 Task: Add an event with the title Annual Strategic Planning and Goal Setting, date '2023/10/18', time 7:00 AM to 9:00 AMand add a description: The employee will be informed about the available resources and support systems, such as training programs, mentorship opportunities, or coaching sessions. The supervisor will offer guidance and assistance in accessing these resources to facilitate the employee's improvement., put the event into Green category . Add location for the event as: Havana, Cuba, logged in from the account softage.4@softage.netand send the event invitation to softage.3@softage.net and softage.5@softage.net. Set a reminder for the event 12 hour before
Action: Mouse moved to (116, 85)
Screenshot: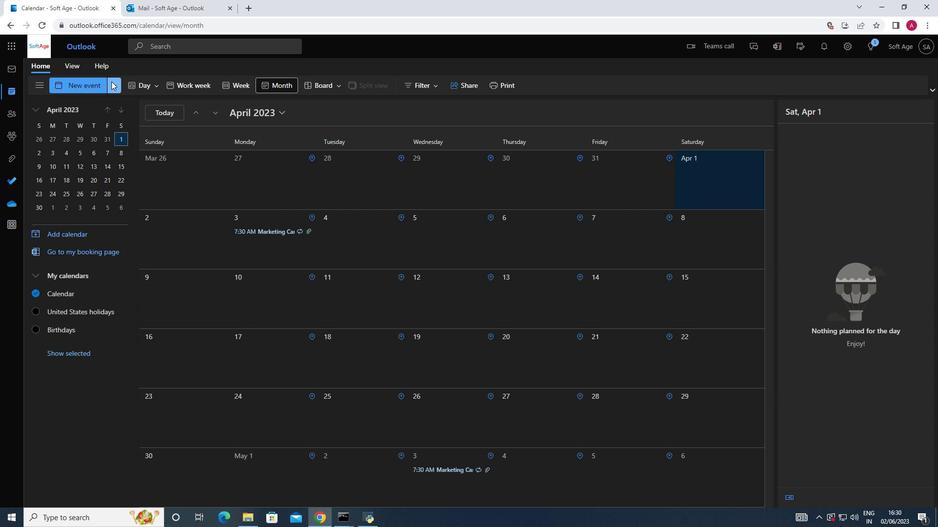 
Action: Mouse pressed left at (116, 85)
Screenshot: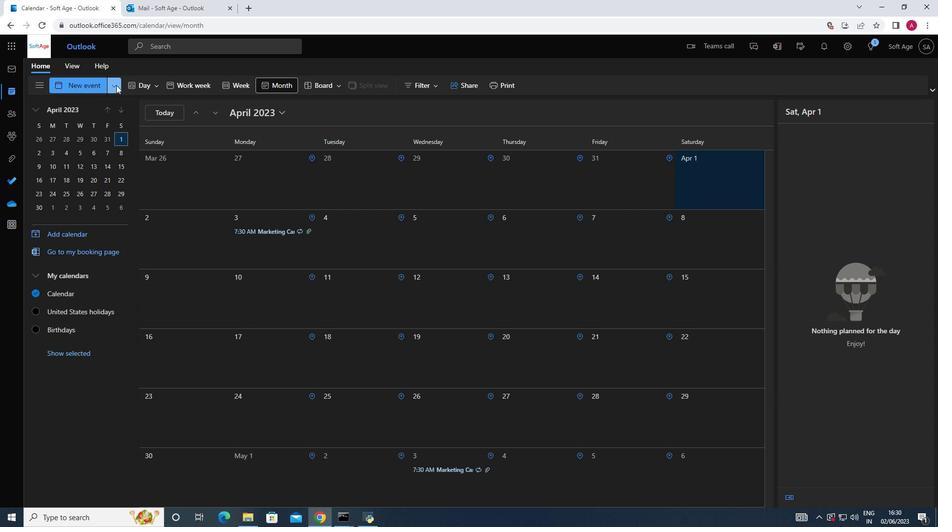 
Action: Mouse moved to (98, 123)
Screenshot: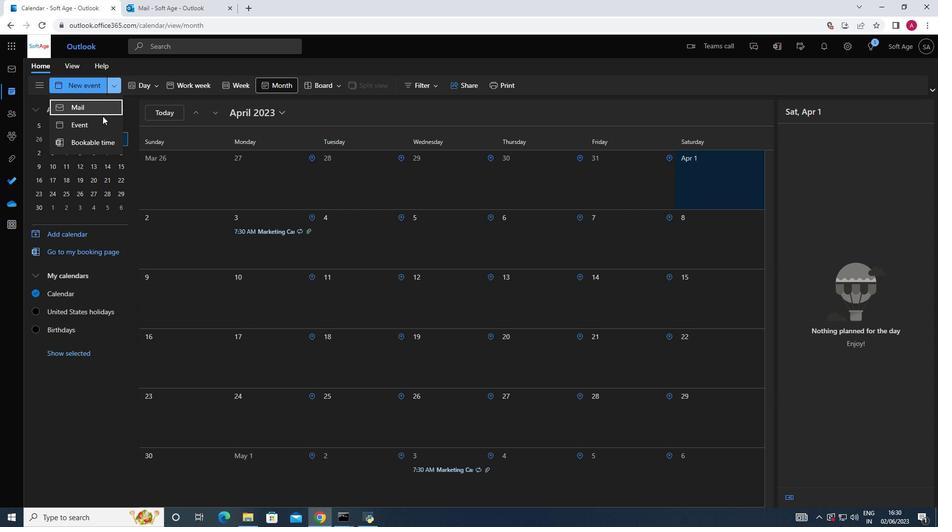 
Action: Mouse pressed left at (98, 123)
Screenshot: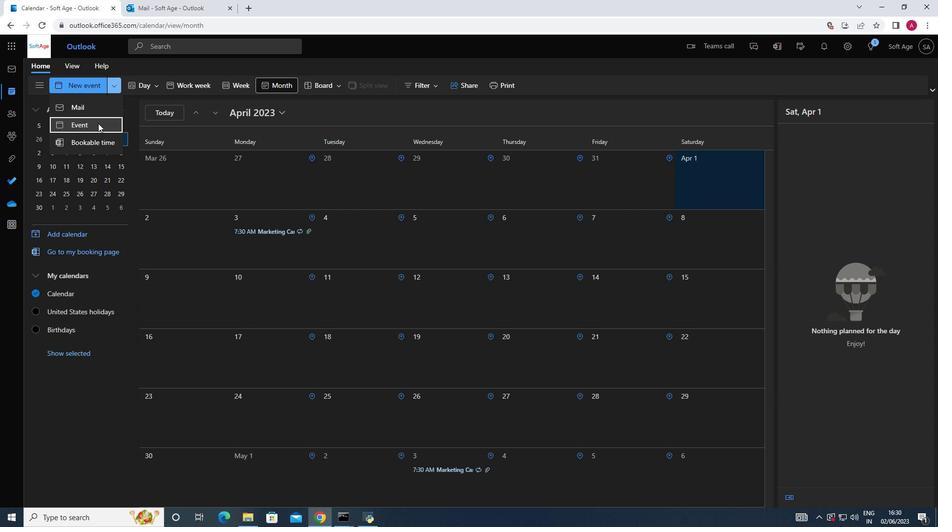
Action: Mouse moved to (250, 144)
Screenshot: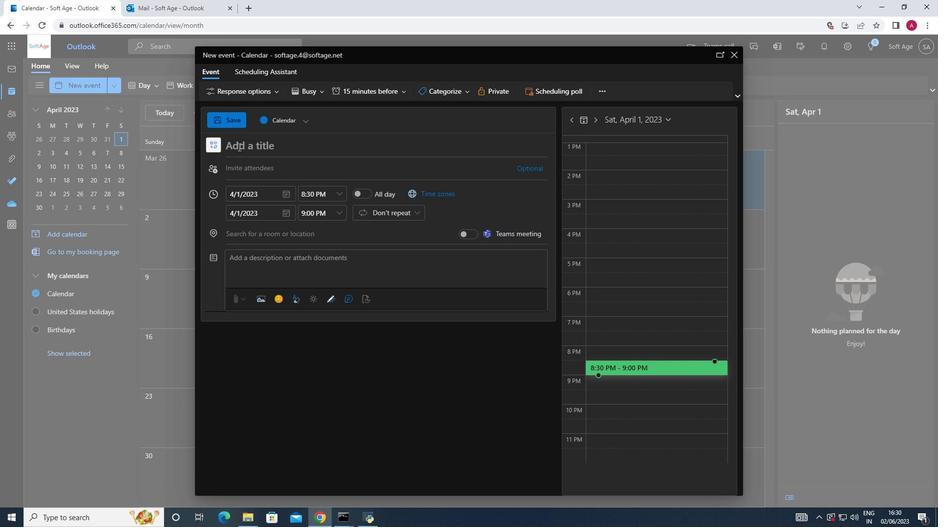 
Action: Mouse pressed left at (250, 144)
Screenshot: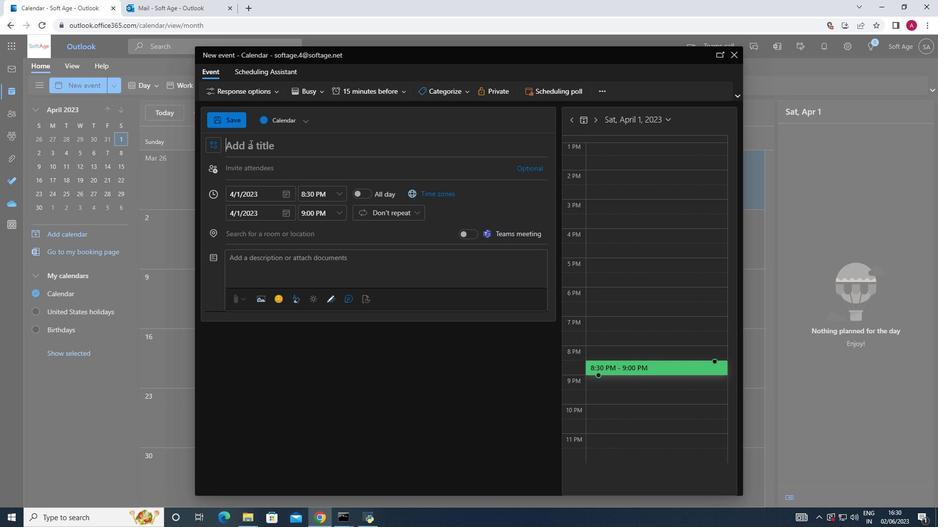 
Action: Mouse moved to (249, 143)
Screenshot: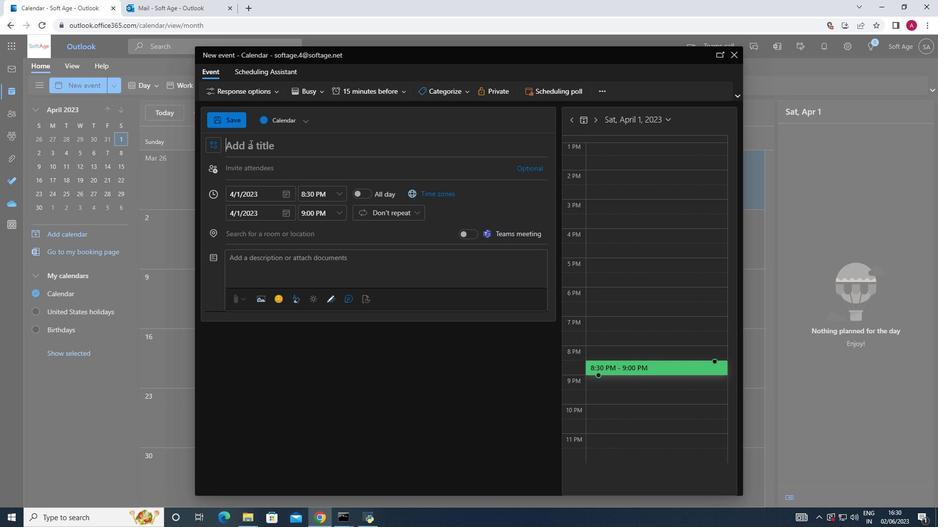 
Action: Key pressed <Key.shift>Annual<Key.space><Key.shift>Strategic<Key.space><Key.shift_r>Planning<Key.space>and<Key.space><Key.shift>Goal<Key.space><Key.shift>Setting
Screenshot: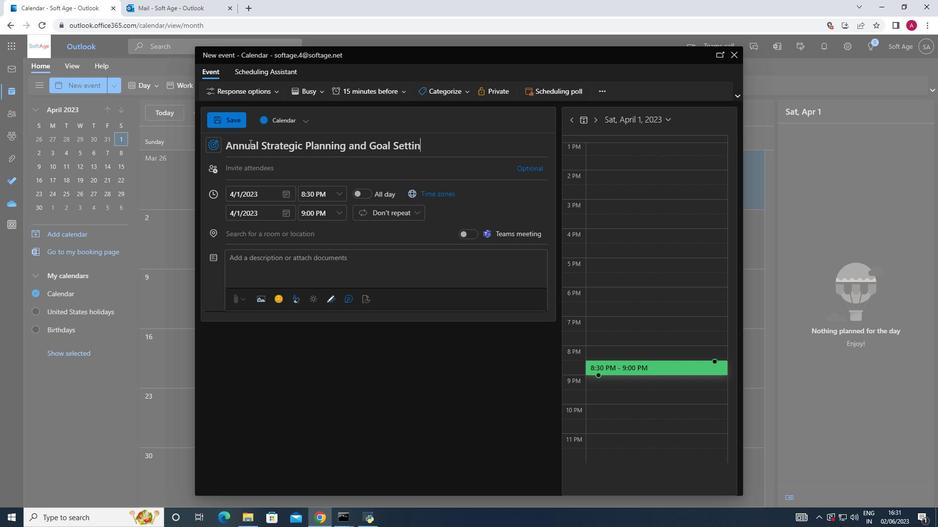 
Action: Mouse moved to (283, 193)
Screenshot: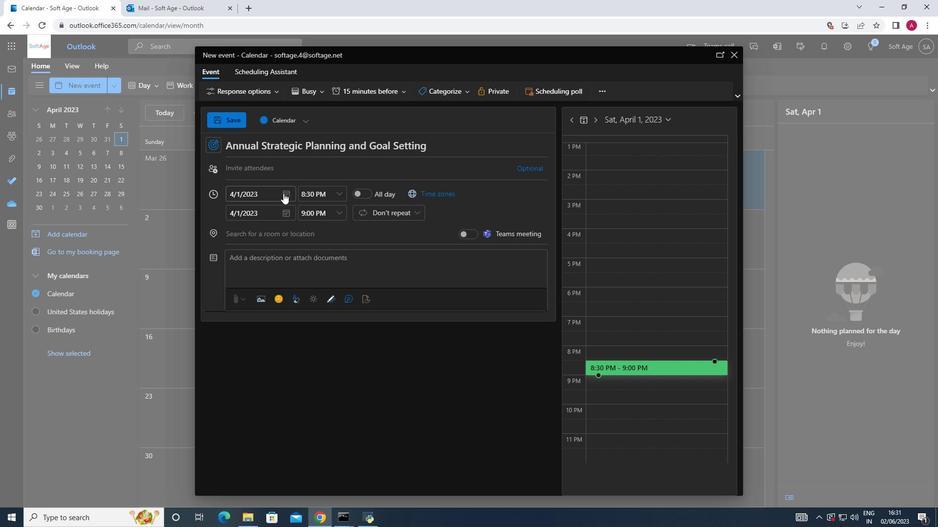 
Action: Mouse pressed left at (283, 193)
Screenshot: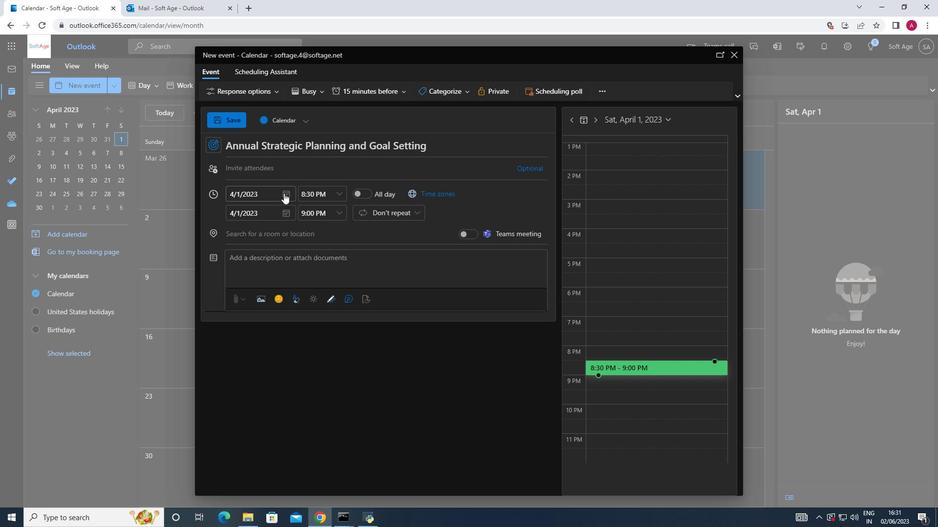 
Action: Mouse moved to (318, 218)
Screenshot: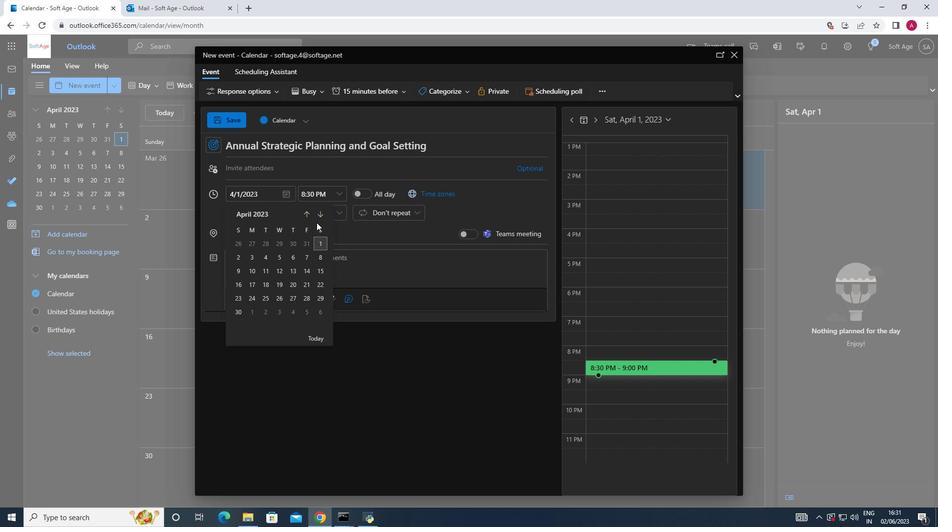 
Action: Mouse pressed left at (318, 218)
Screenshot: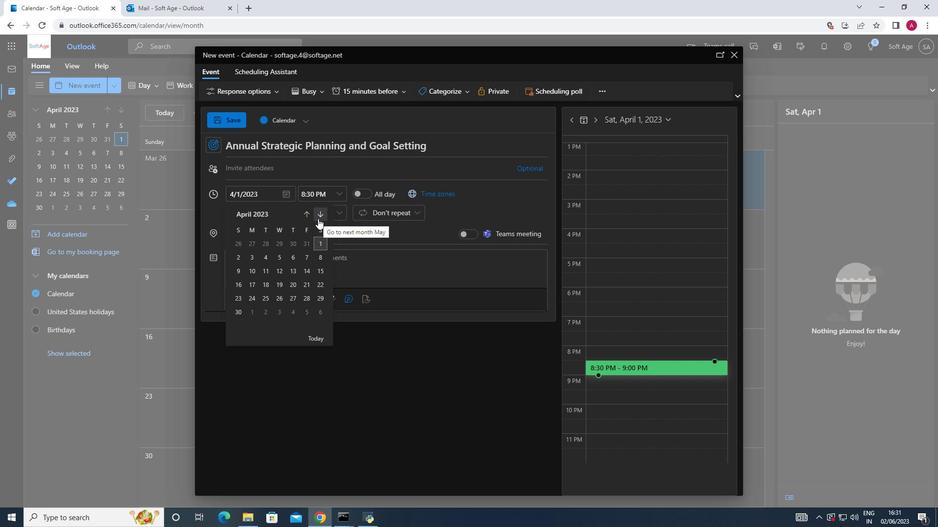 
Action: Mouse pressed left at (318, 218)
Screenshot: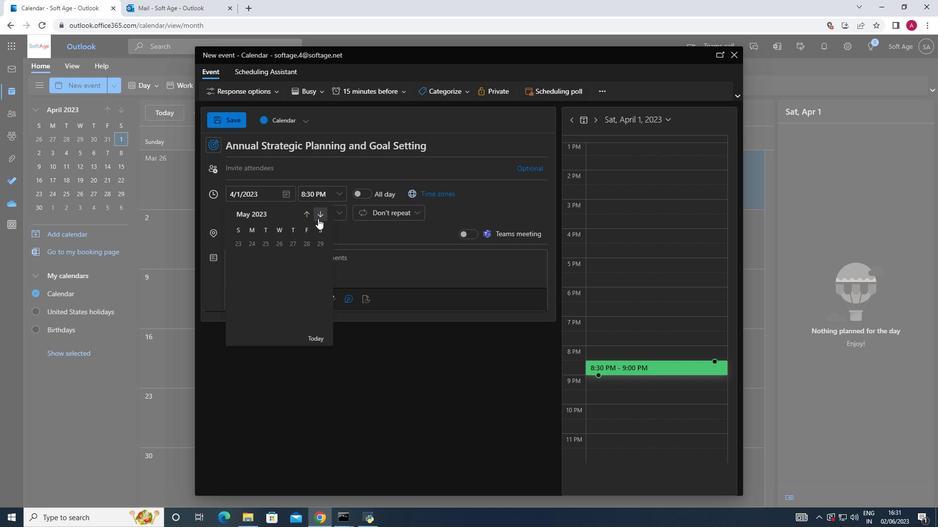 
Action: Mouse pressed left at (318, 218)
Screenshot: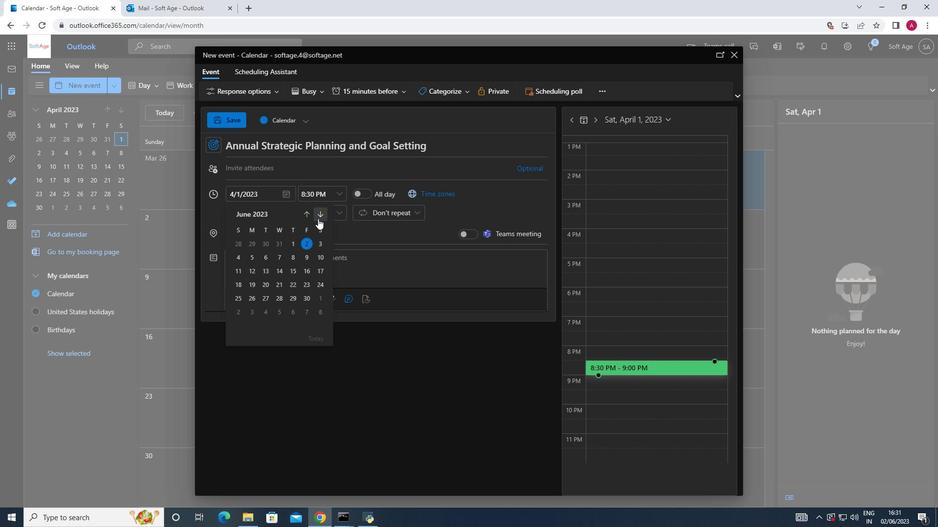 
Action: Mouse pressed left at (318, 218)
Screenshot: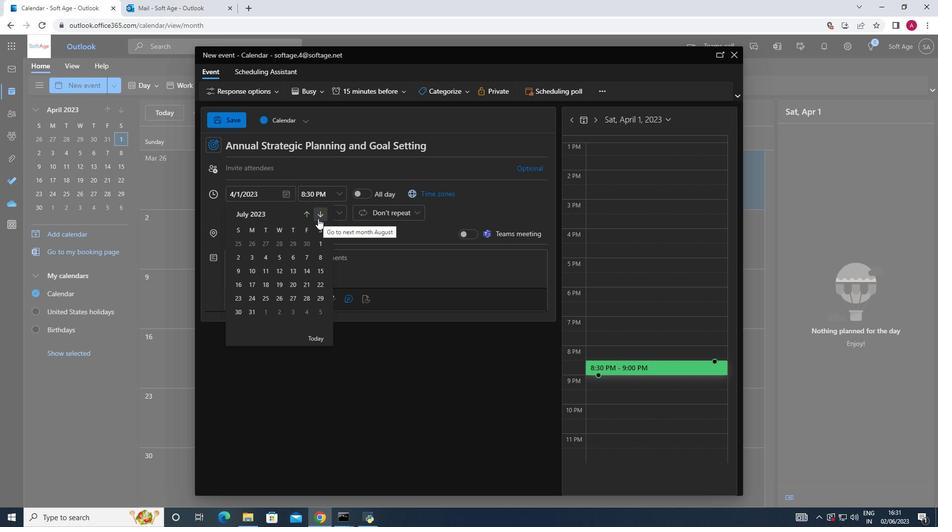 
Action: Mouse moved to (318, 217)
Screenshot: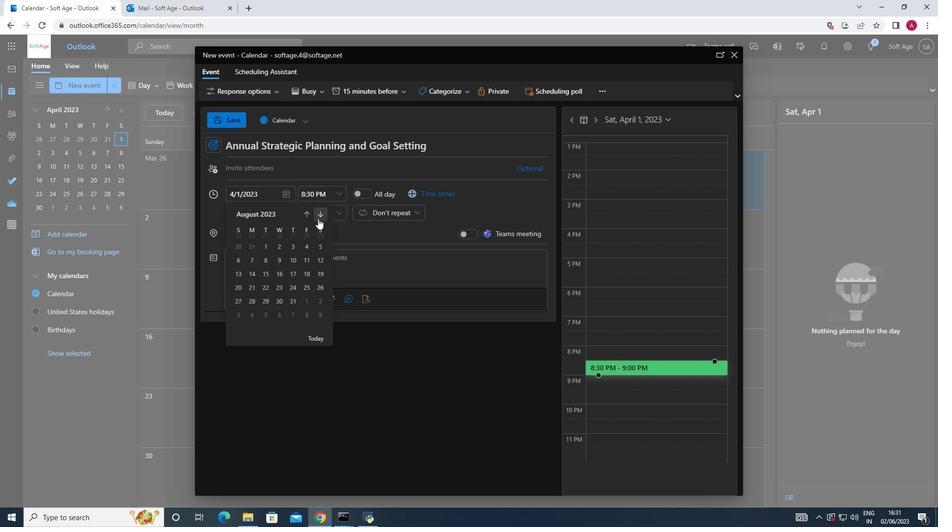 
Action: Mouse pressed left at (318, 217)
Screenshot: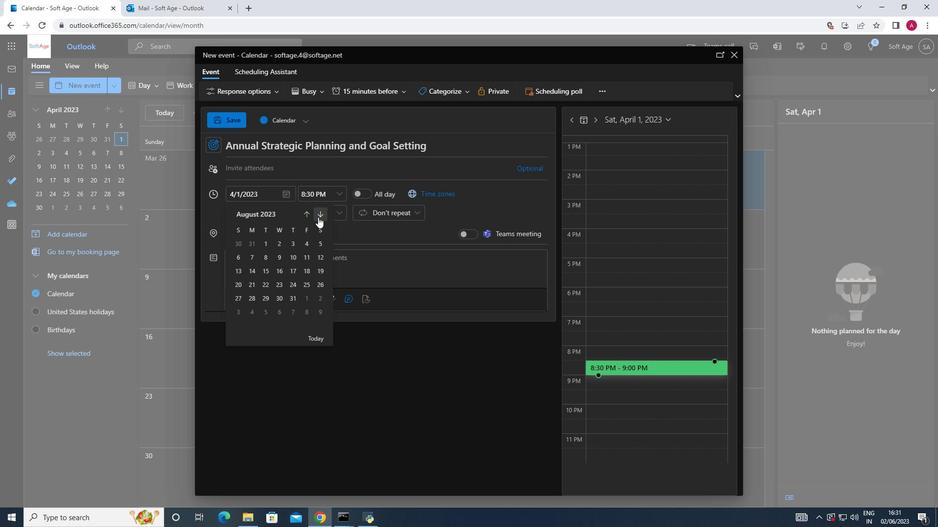 
Action: Mouse pressed left at (318, 217)
Screenshot: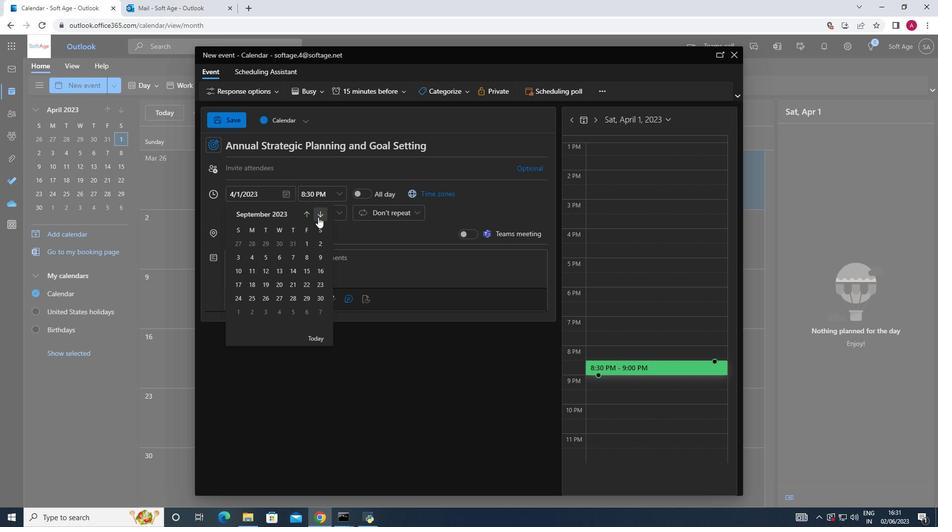 
Action: Mouse moved to (284, 269)
Screenshot: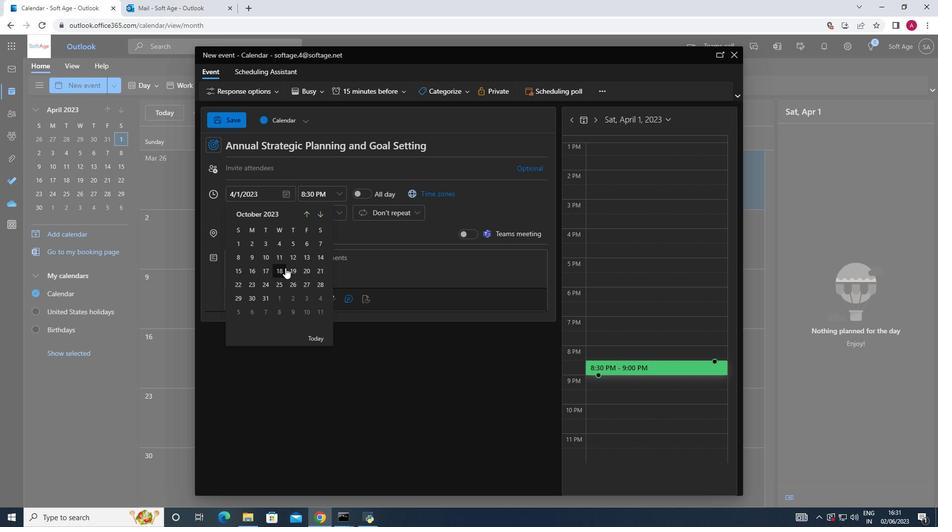 
Action: Mouse pressed left at (284, 269)
Screenshot: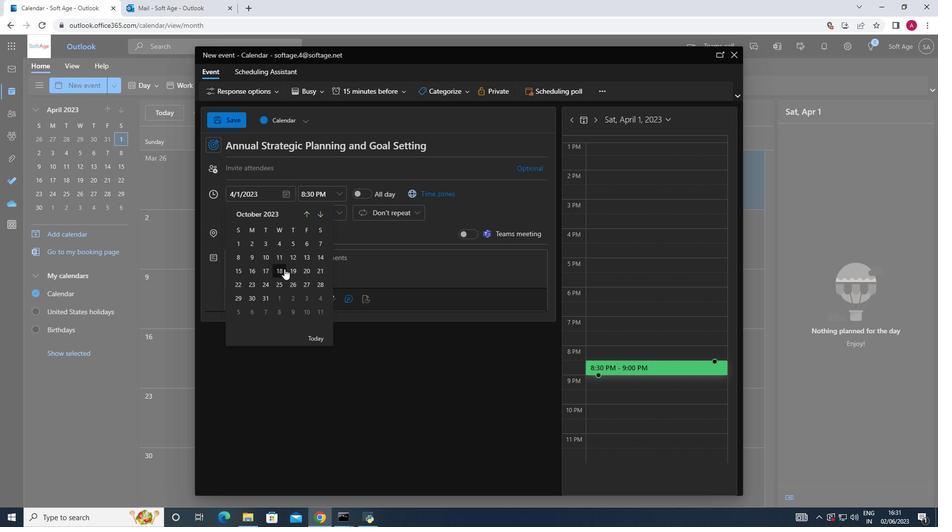 
Action: Mouse moved to (342, 197)
Screenshot: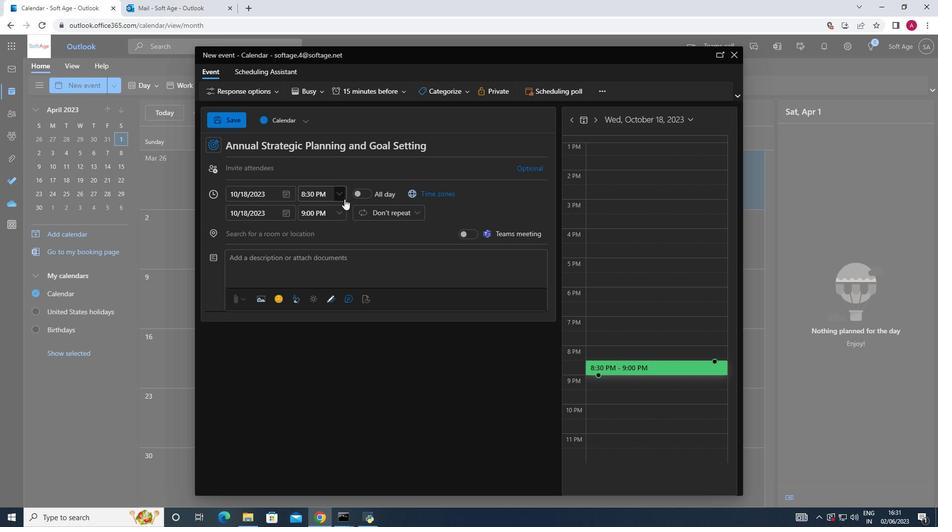 
Action: Mouse pressed left at (342, 197)
Screenshot: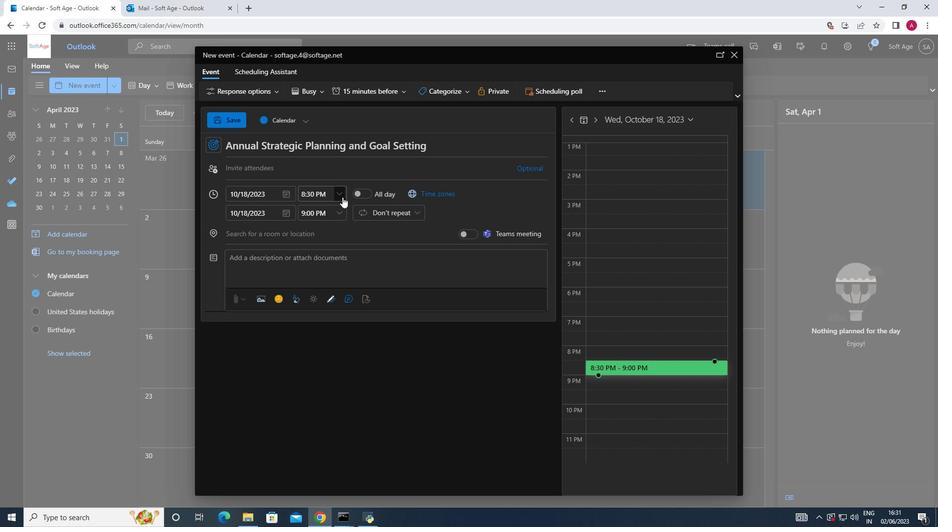 
Action: Mouse moved to (345, 234)
Screenshot: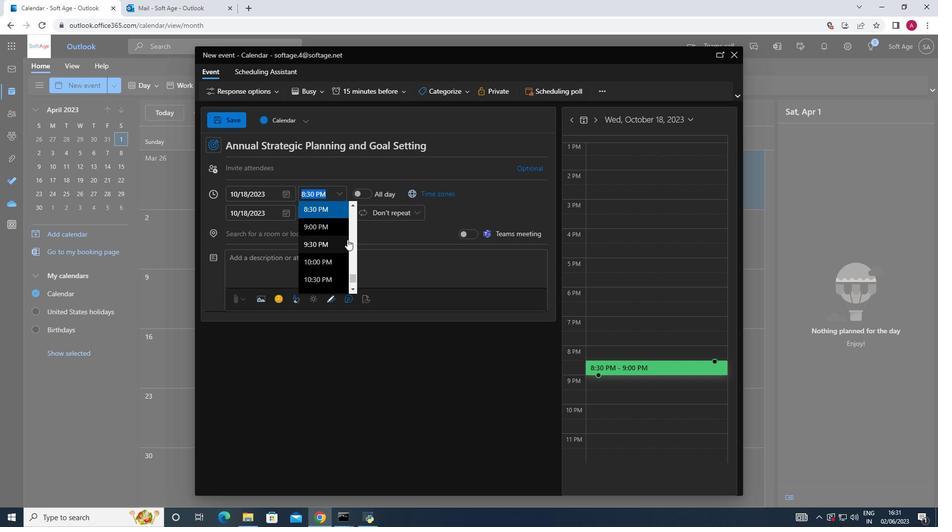 
Action: Mouse scrolled (345, 235) with delta (0, 0)
Screenshot: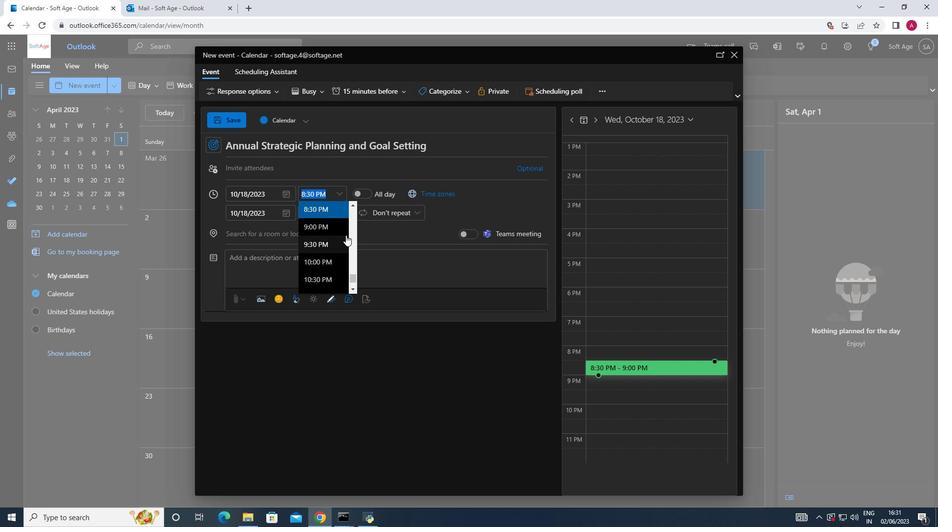 
Action: Mouse moved to (324, 207)
Screenshot: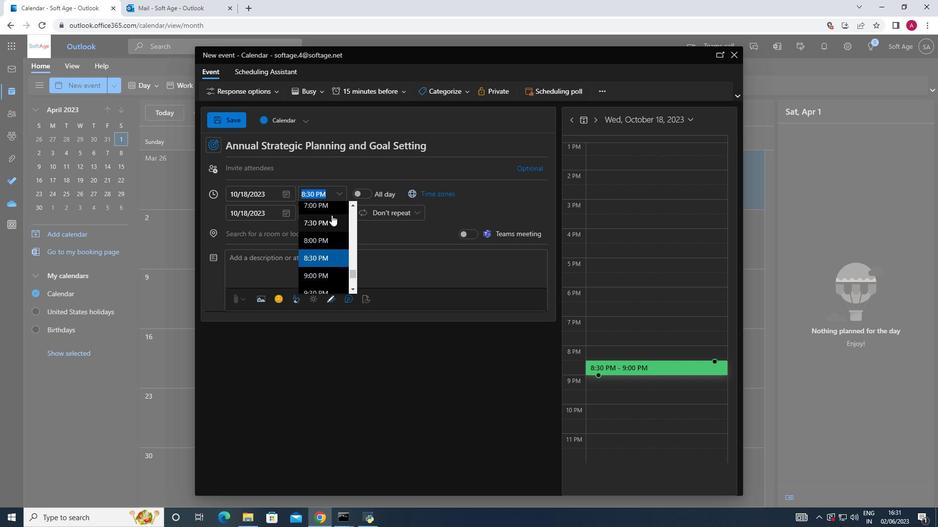 
Action: Mouse pressed left at (324, 207)
Screenshot: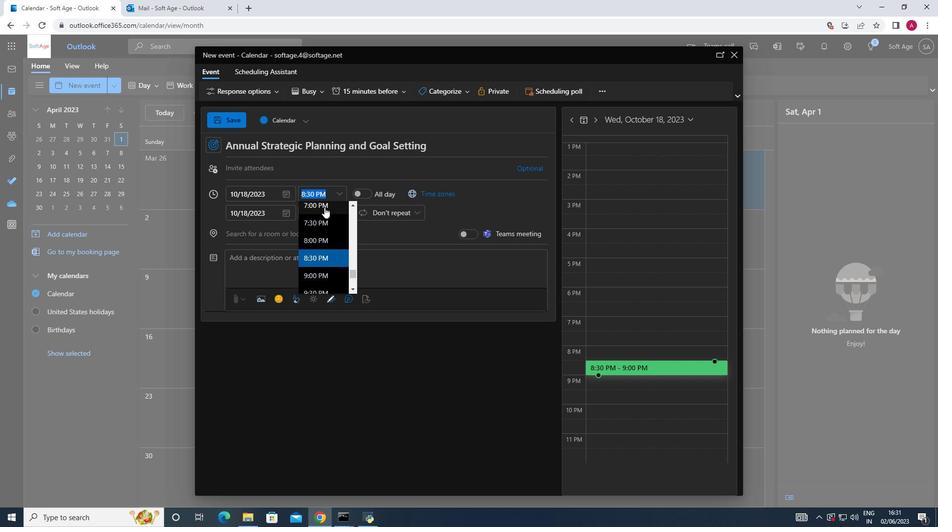 
Action: Mouse moved to (340, 196)
Screenshot: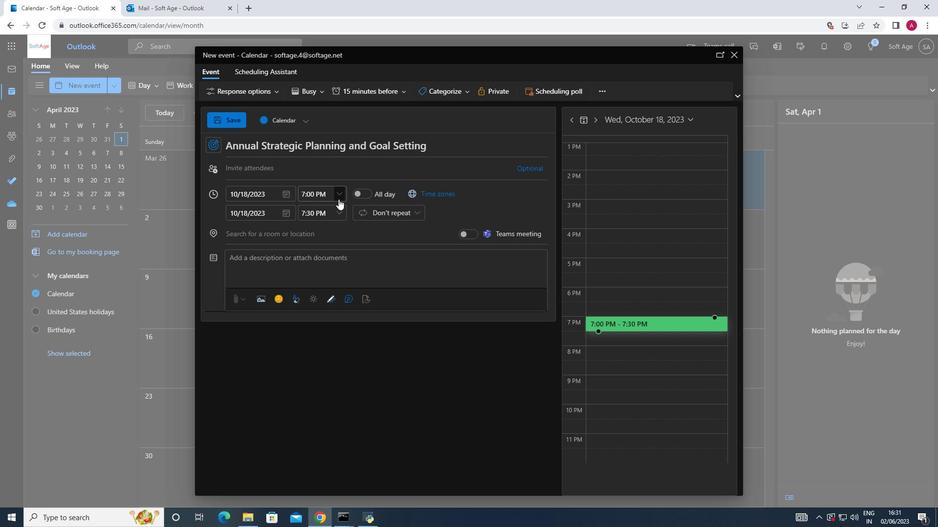 
Action: Mouse pressed left at (340, 196)
Screenshot: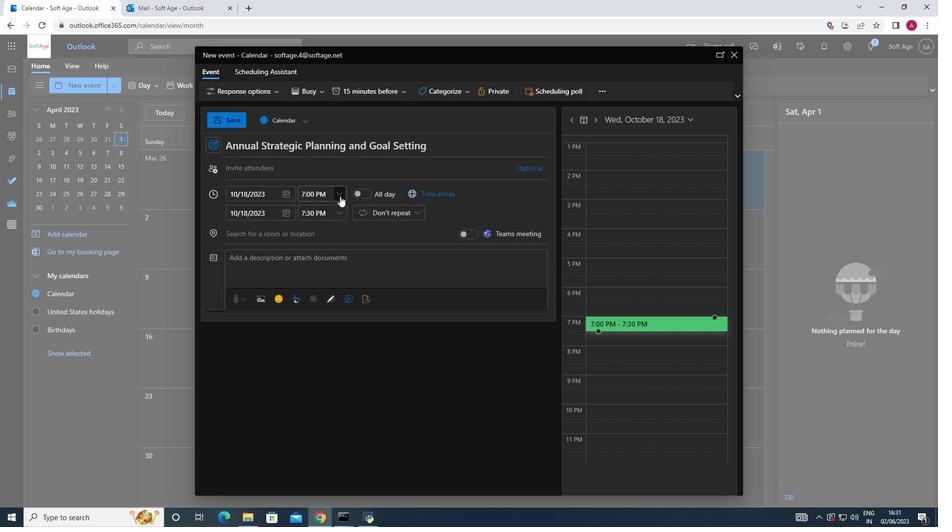 
Action: Mouse moved to (327, 233)
Screenshot: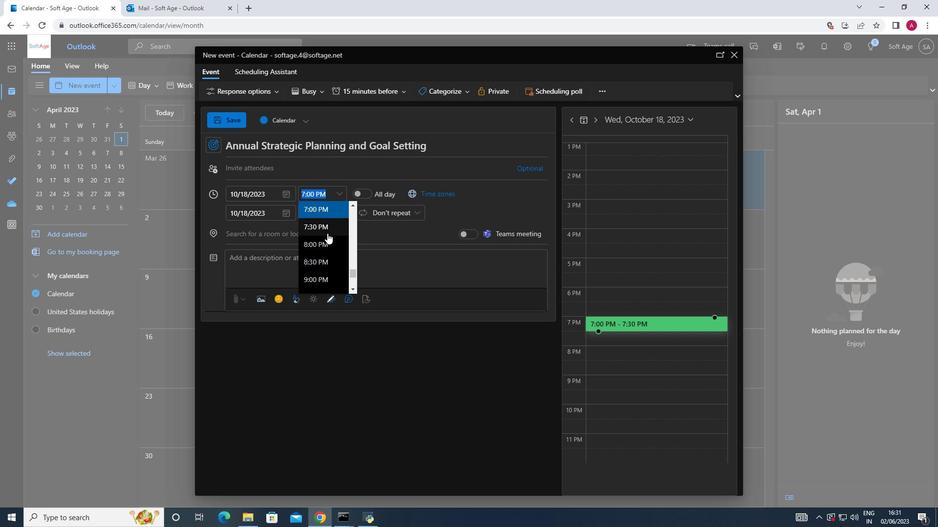 
Action: Mouse scrolled (327, 234) with delta (0, 0)
Screenshot: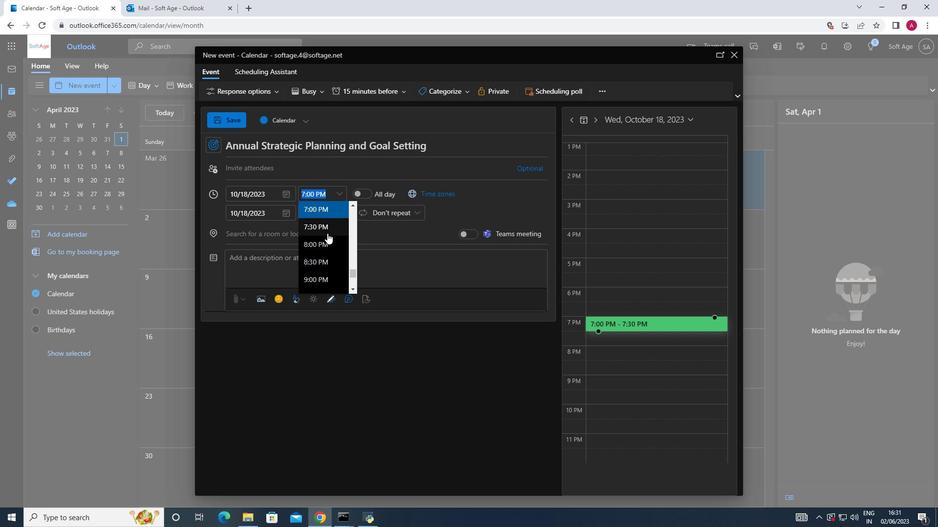 
Action: Mouse moved to (327, 232)
Screenshot: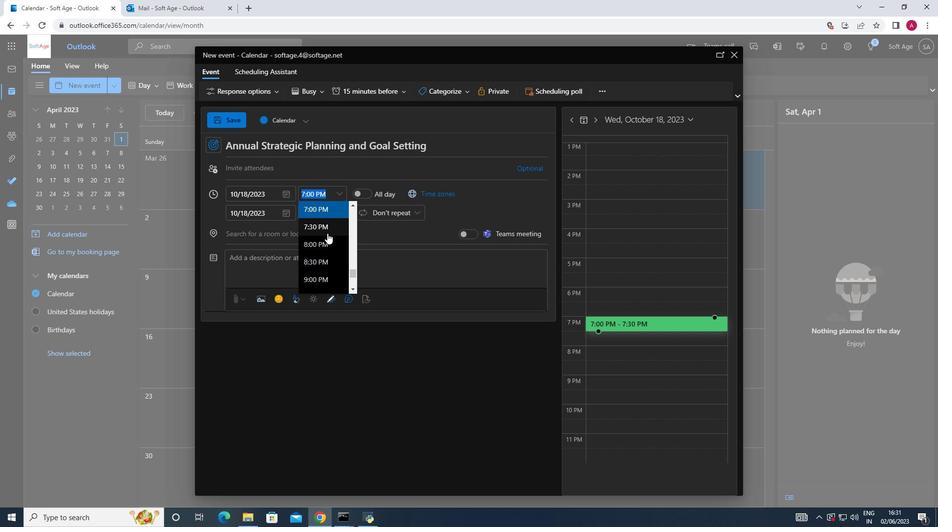 
Action: Mouse scrolled (327, 233) with delta (0, 0)
Screenshot: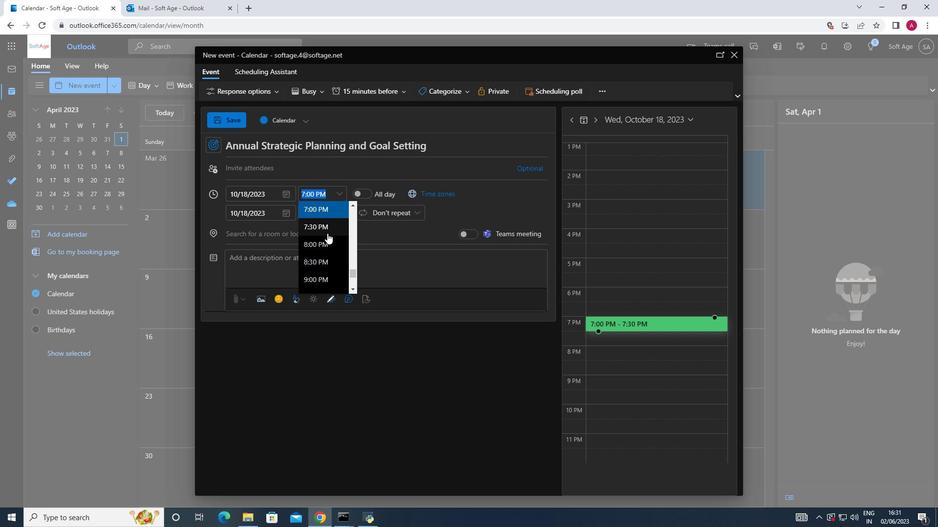 
Action: Mouse scrolled (327, 233) with delta (0, 0)
Screenshot: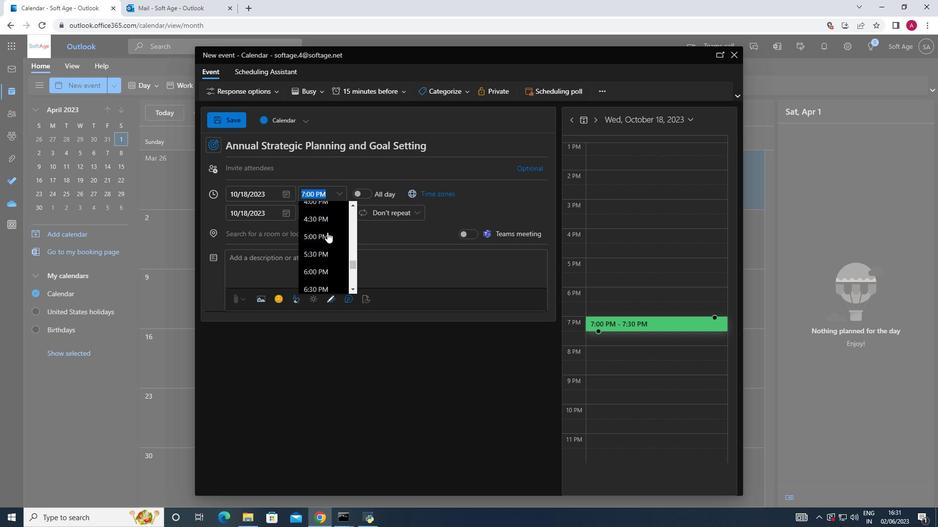 
Action: Mouse scrolled (327, 233) with delta (0, 0)
Screenshot: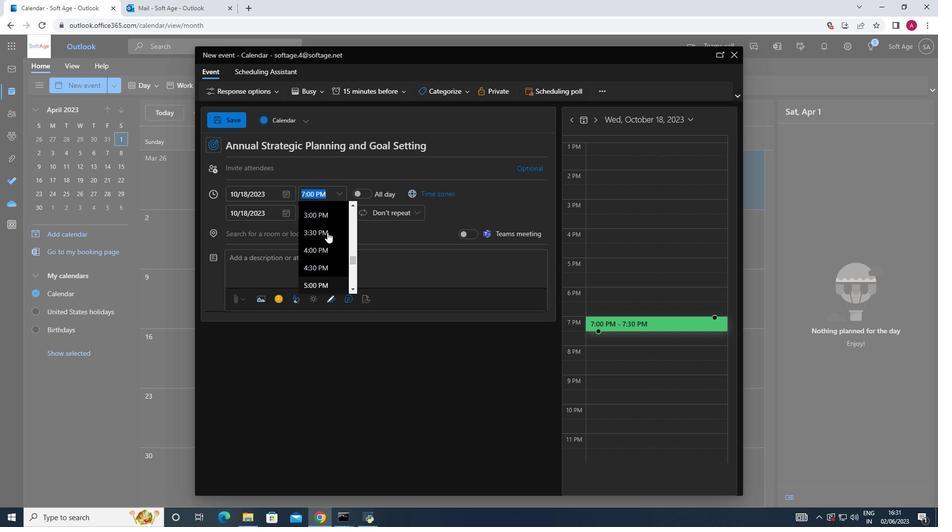 
Action: Mouse scrolled (327, 233) with delta (0, 0)
Screenshot: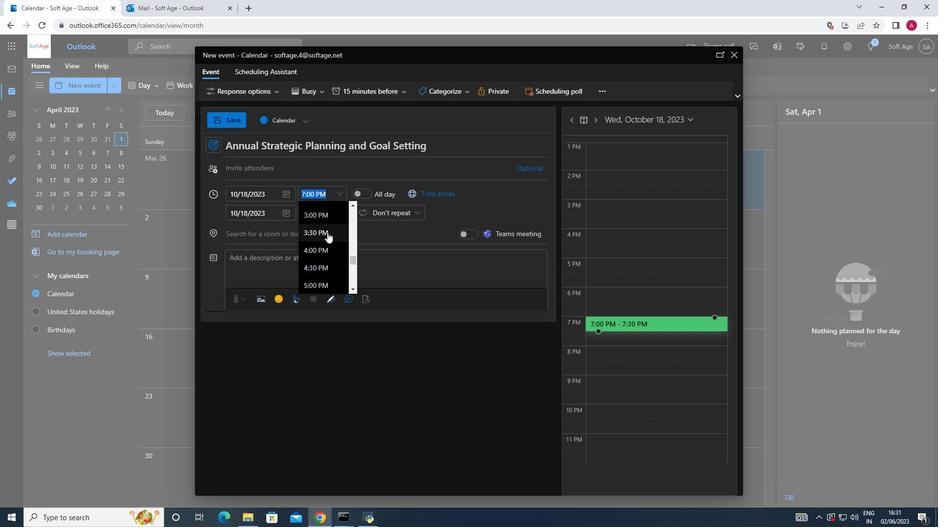 
Action: Mouse scrolled (327, 233) with delta (0, 0)
Screenshot: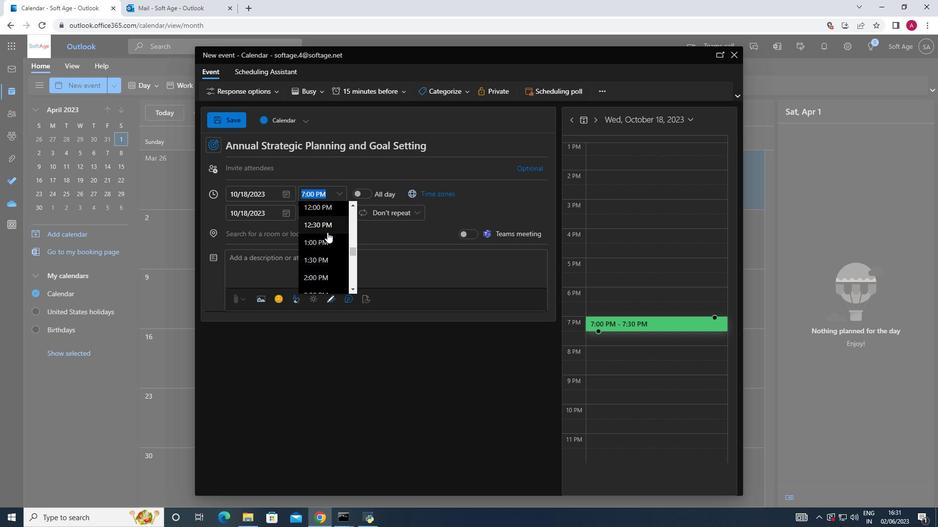 
Action: Mouse scrolled (327, 233) with delta (0, 0)
Screenshot: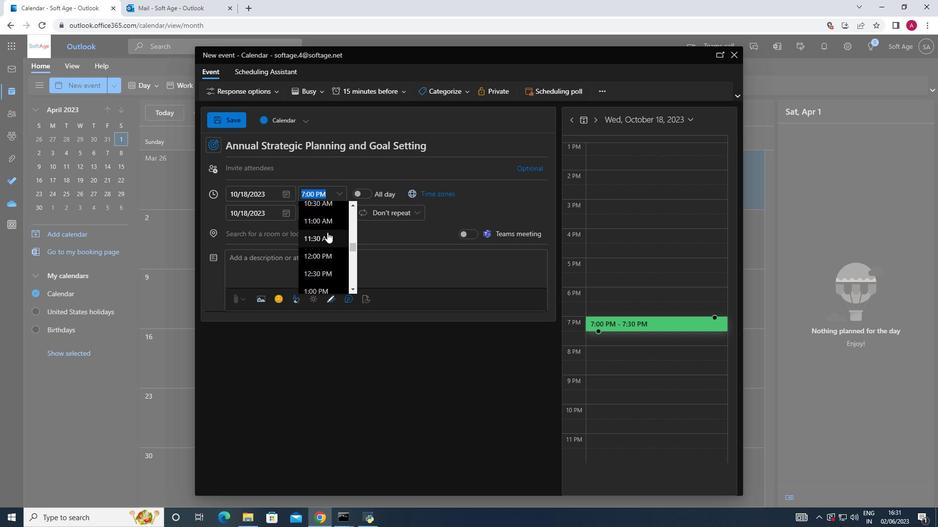 
Action: Mouse scrolled (327, 233) with delta (0, 0)
Screenshot: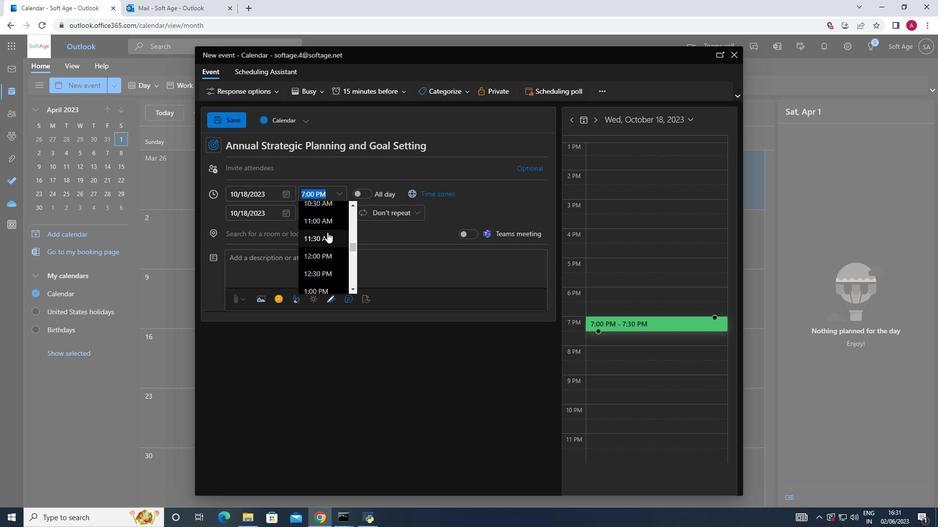 
Action: Mouse scrolled (327, 233) with delta (0, 0)
Screenshot: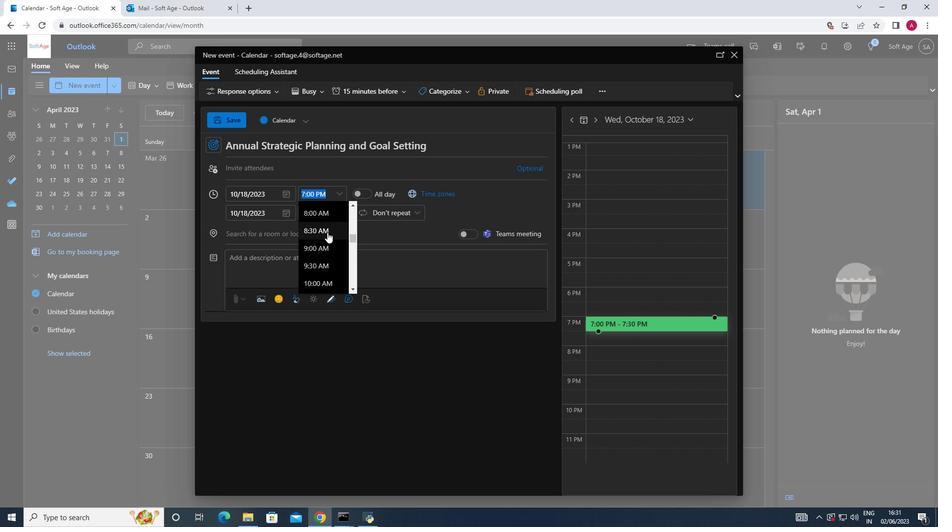 
Action: Mouse moved to (324, 228)
Screenshot: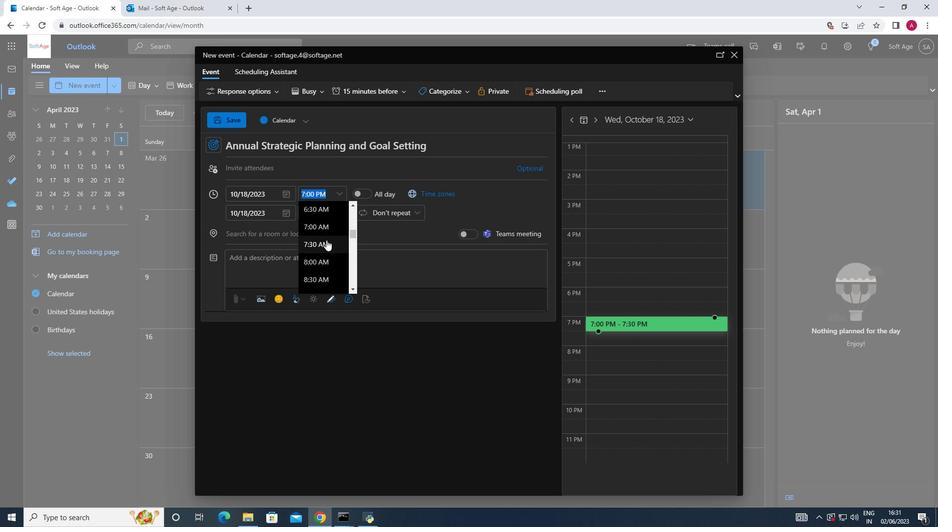 
Action: Mouse pressed left at (324, 228)
Screenshot: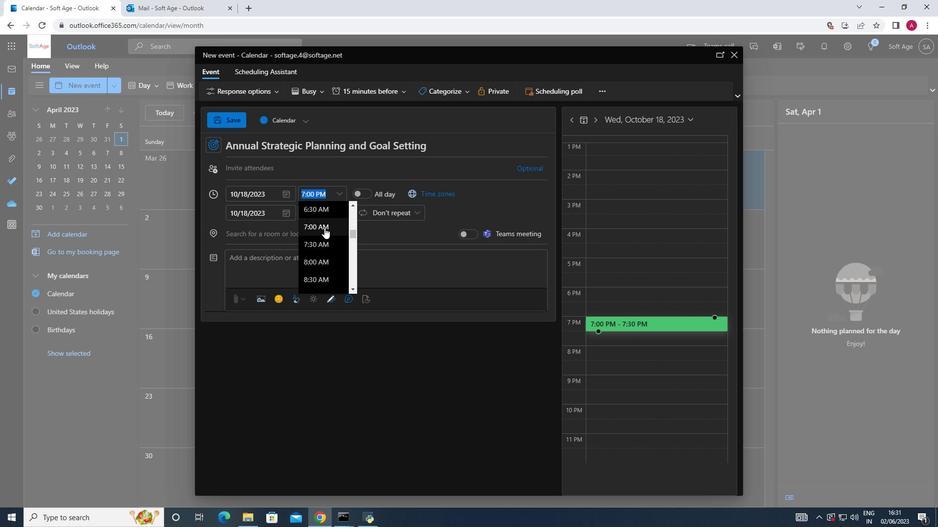
Action: Mouse moved to (337, 214)
Screenshot: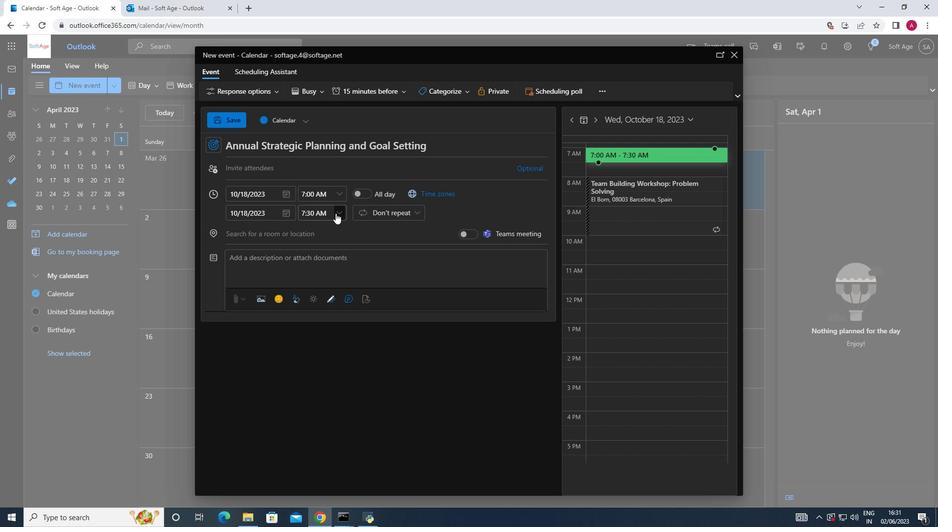
Action: Mouse pressed left at (337, 214)
Screenshot: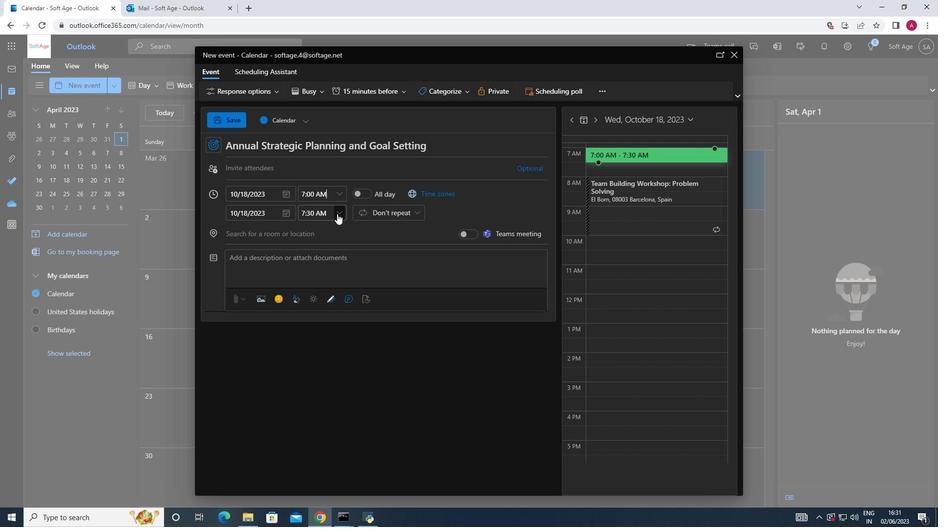 
Action: Mouse moved to (336, 278)
Screenshot: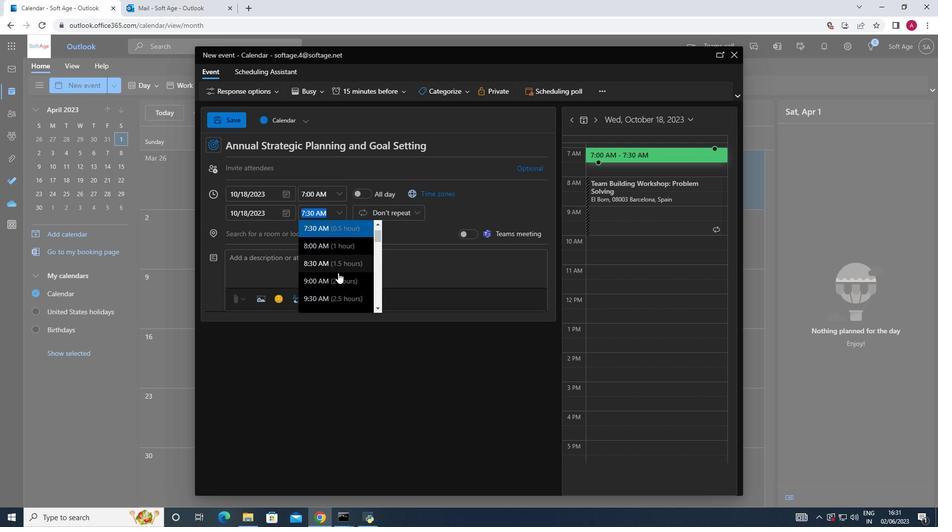 
Action: Mouse pressed left at (336, 278)
Screenshot: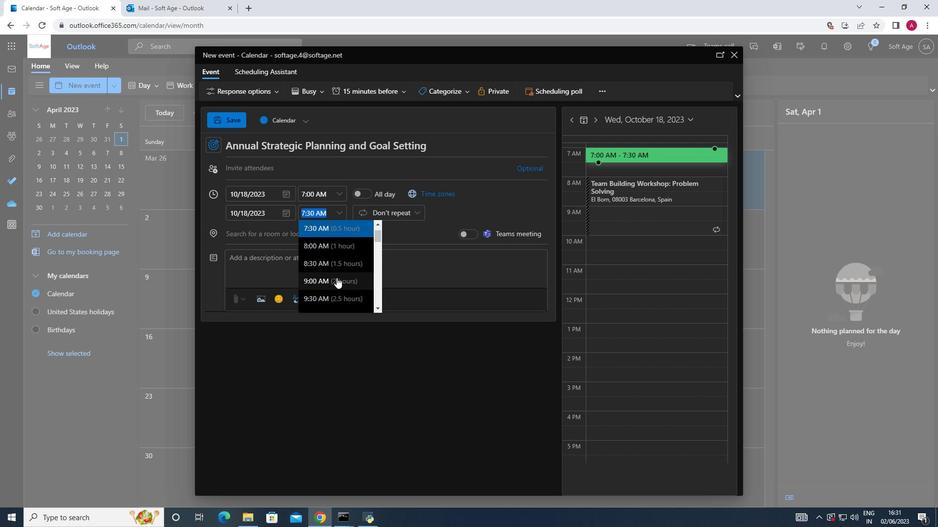 
Action: Mouse moved to (276, 271)
Screenshot: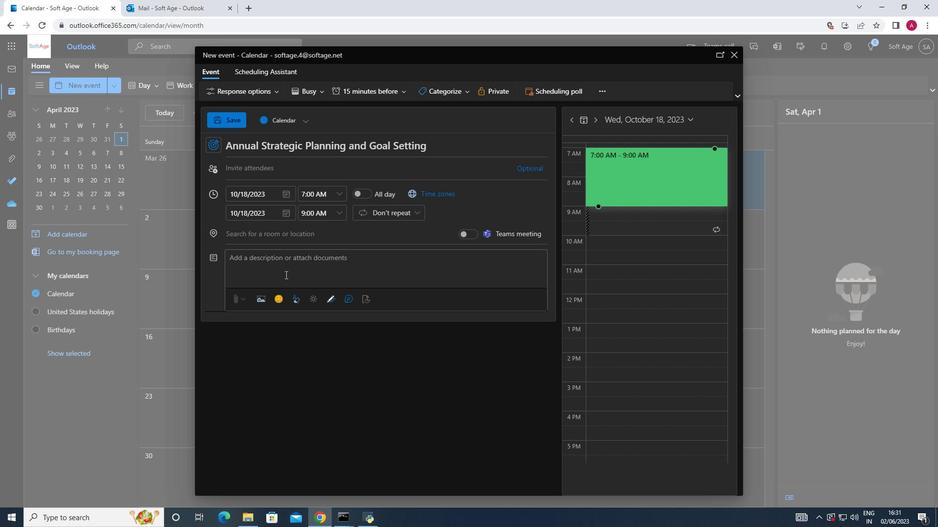 
Action: Mouse pressed left at (276, 271)
Screenshot: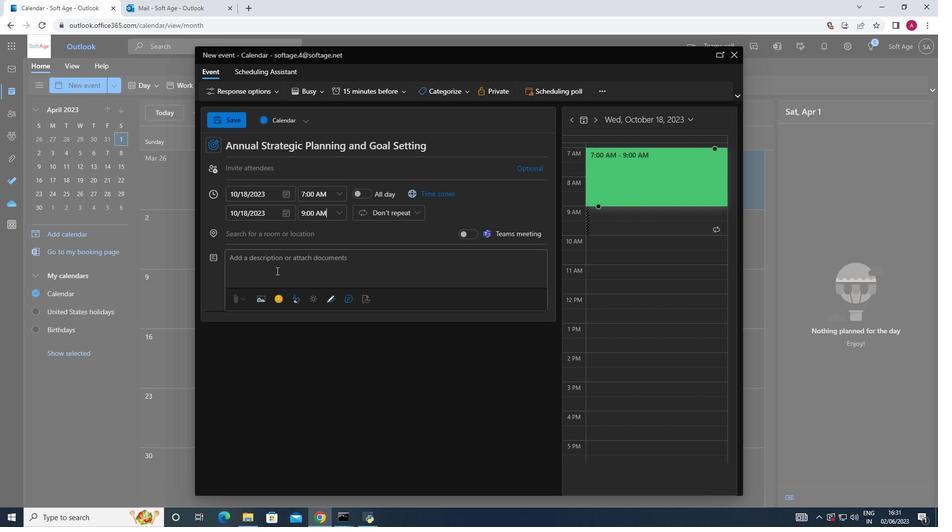 
Action: Key pressed <Key.shift><Key.shift><Key.shift>The<Key.space>employee<Key.space>will<Key.space>be<Key.space>informed<Key.space>about<Key.space>the<Key.space>available<Key.space>resources<Key.space>and<Key.space>support<Key.space>systems,<Key.space>such<Key.space>as<Key.space>training<Key.space>programs.<Key.space>mentorship<Key.space>opportunities,<Key.space>or<Key.space>coaching<Key.space>sessions.<Key.space><Key.shift>The<Key.space>supervisor<Key.space>will<Key.space>offer<Key.space>guidance<Key.space>and<Key.space>assistance<Key.space>u<Key.backspace>in<Key.space><Key.space>accessing<Key.space>these<Key.space>resources<Key.space>to<Key.space>faclitie<Key.backspace><Key.backspace>ate<Key.space>the
Screenshot: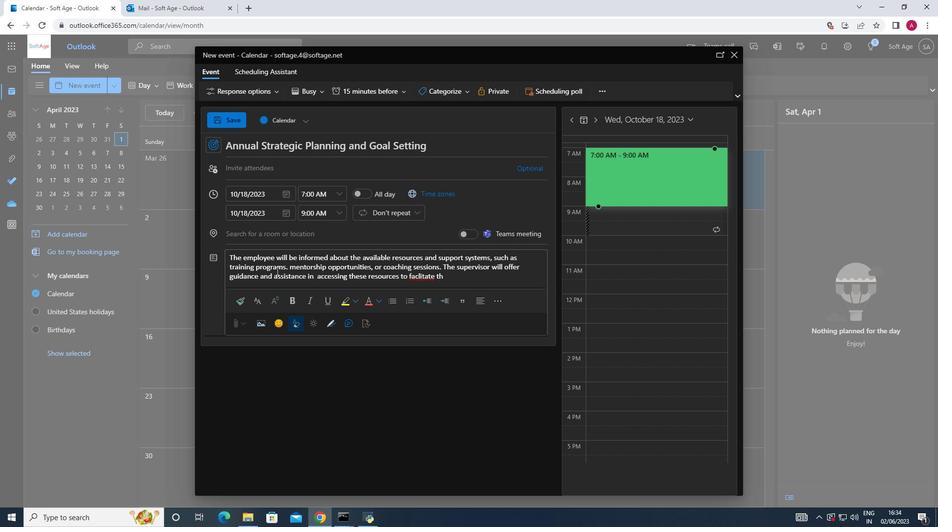
Action: Mouse moved to (429, 278)
Screenshot: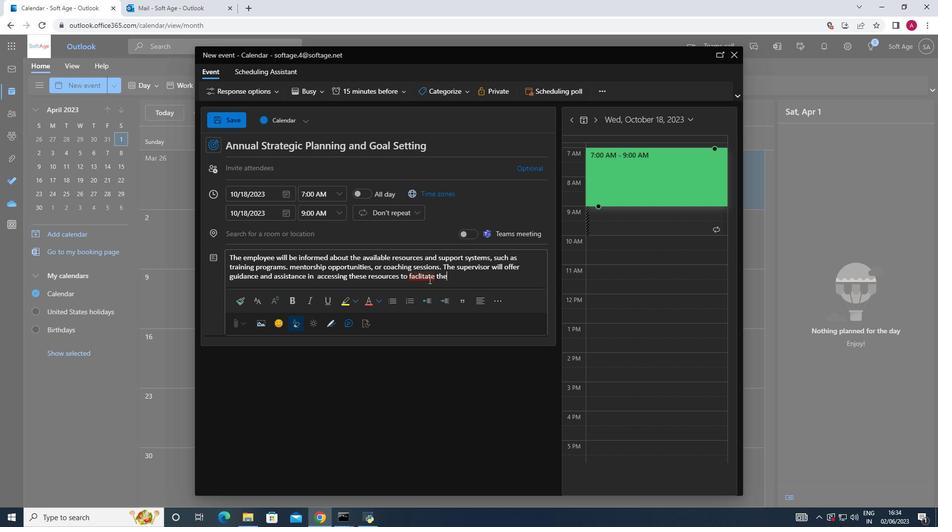 
Action: Mouse pressed left at (429, 278)
Screenshot: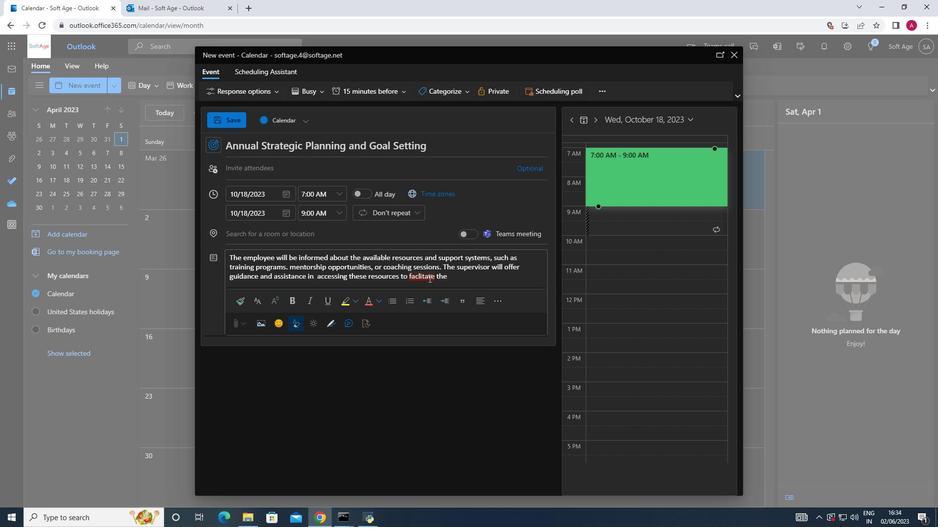 
Action: Mouse moved to (427, 302)
Screenshot: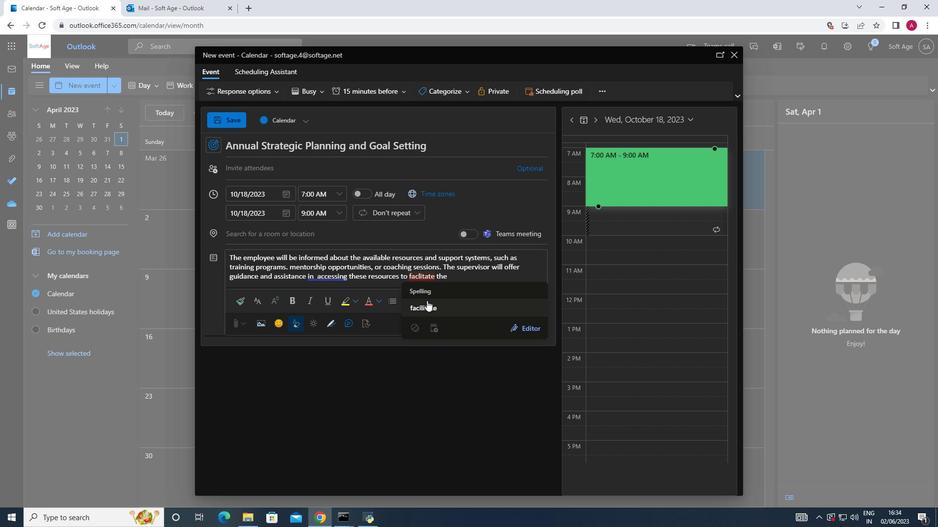 
Action: Mouse pressed left at (427, 302)
Screenshot: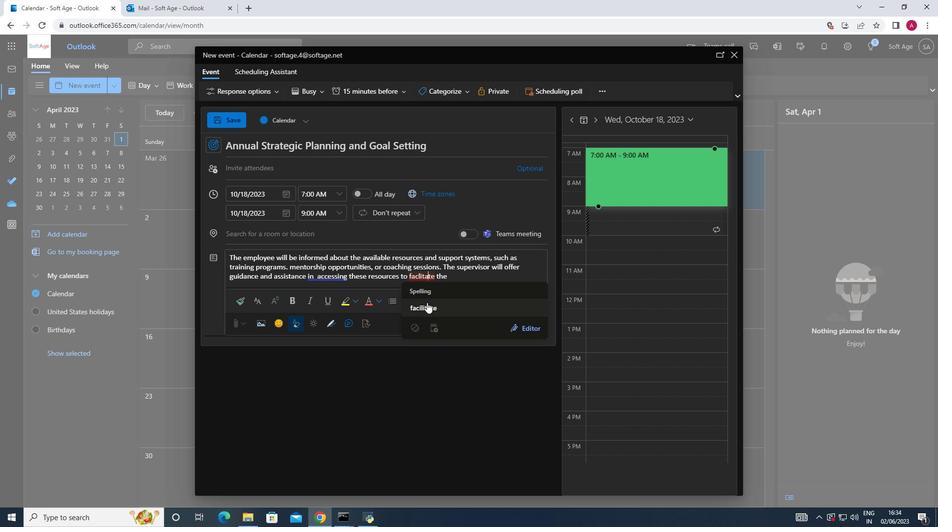
Action: Mouse moved to (453, 277)
Screenshot: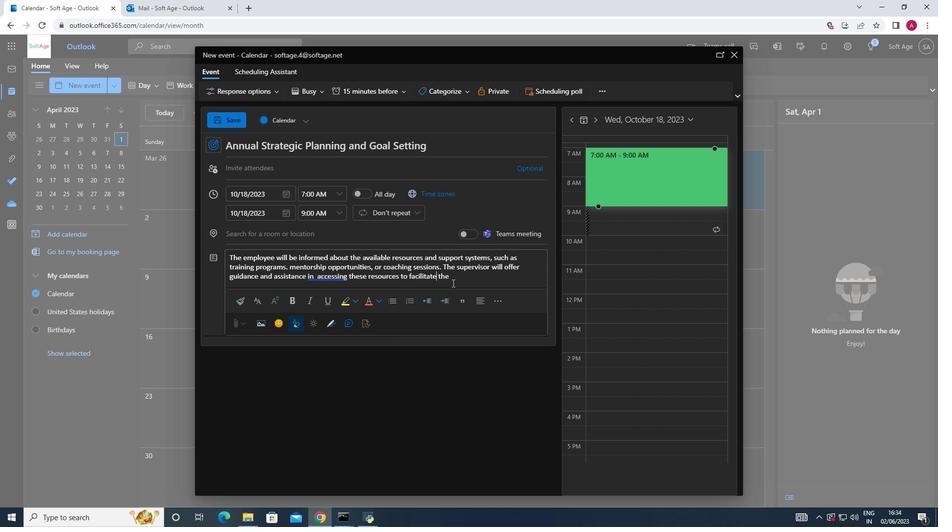 
Action: Mouse pressed left at (453, 277)
Screenshot: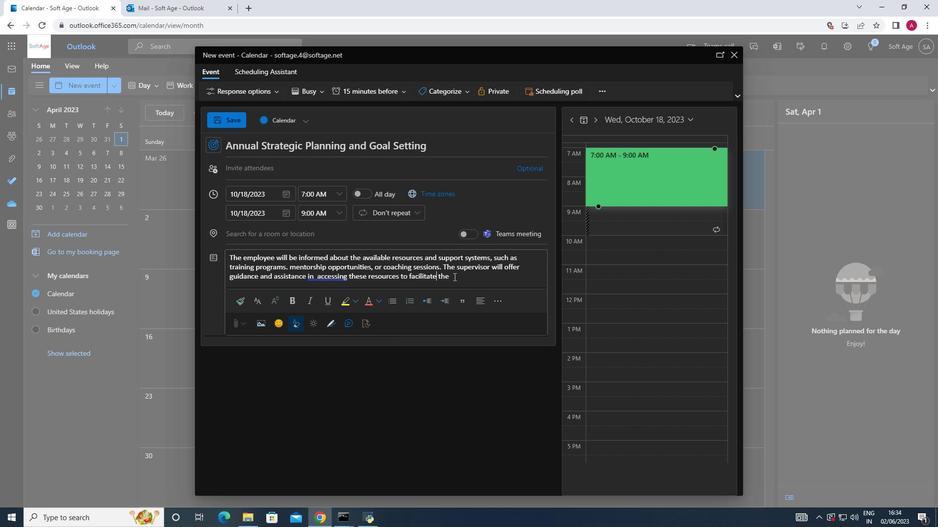
Action: Key pressed <Key.space>employee's<Key.space>improvement.
Screenshot: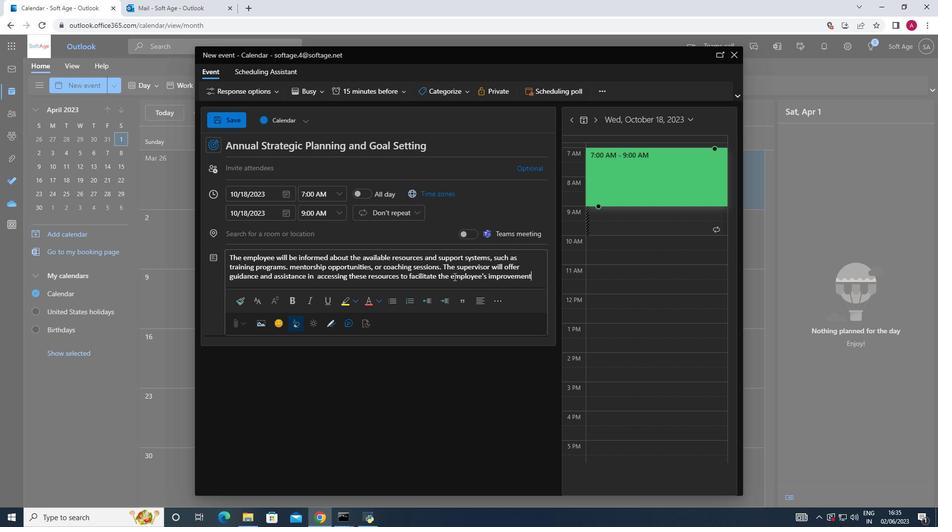 
Action: Mouse moved to (460, 89)
Screenshot: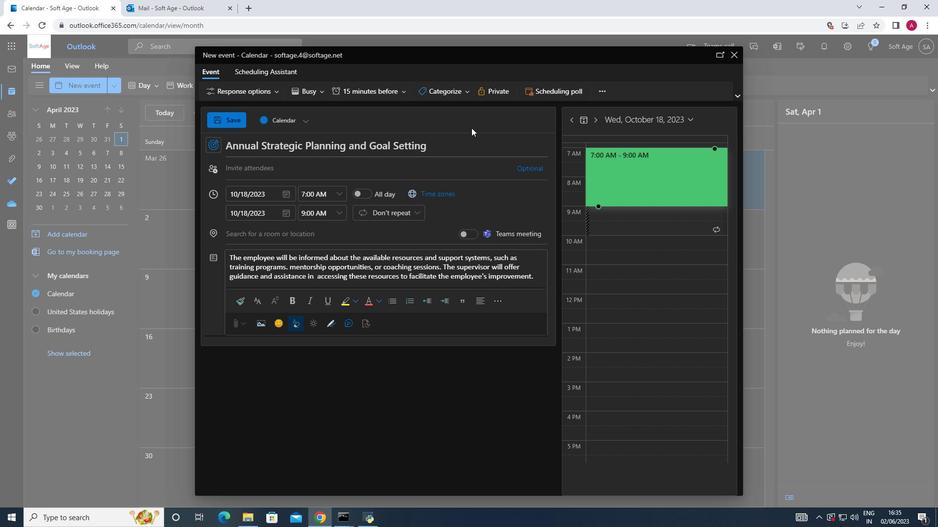 
Action: Mouse pressed left at (460, 89)
Screenshot: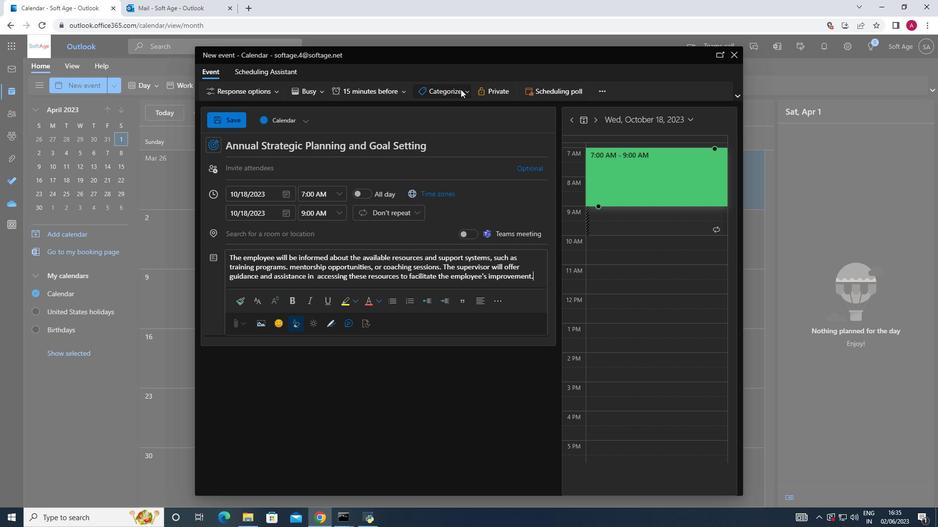 
Action: Mouse moved to (452, 121)
Screenshot: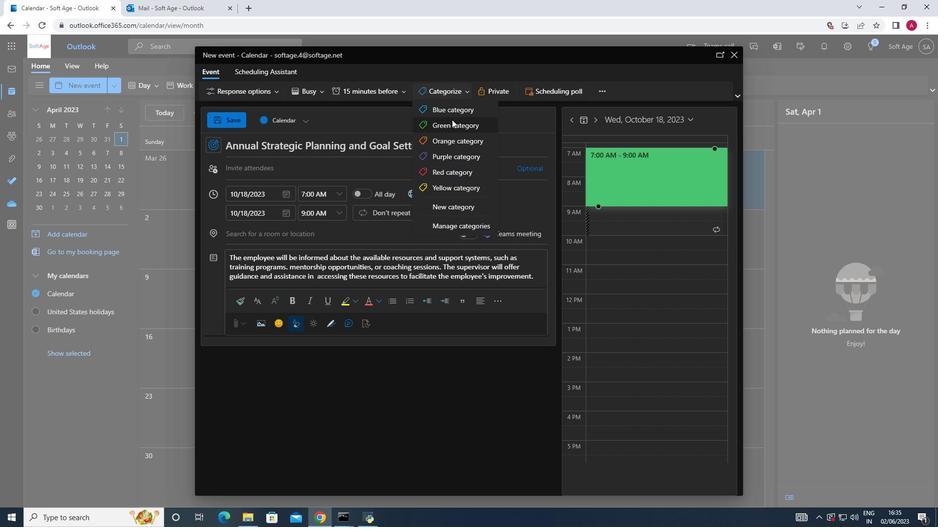 
Action: Mouse pressed left at (452, 121)
Screenshot: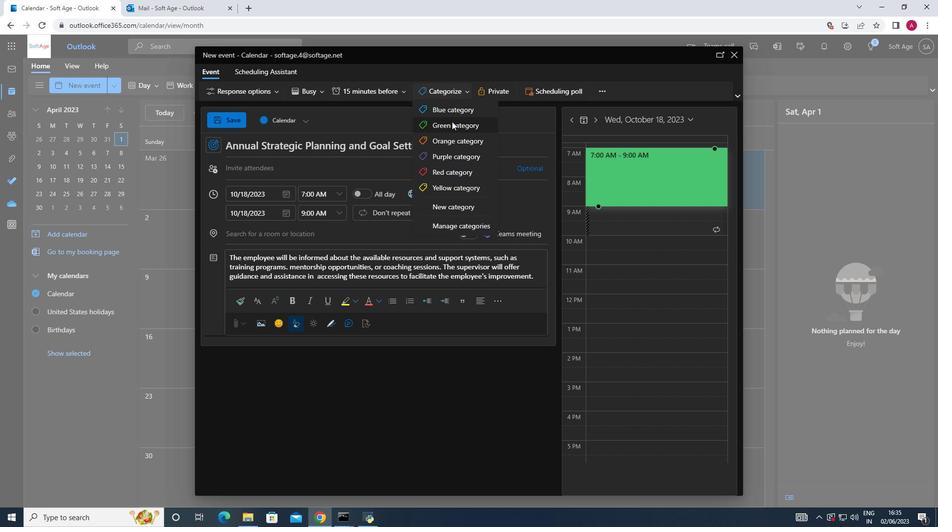 
Action: Mouse moved to (320, 231)
Screenshot: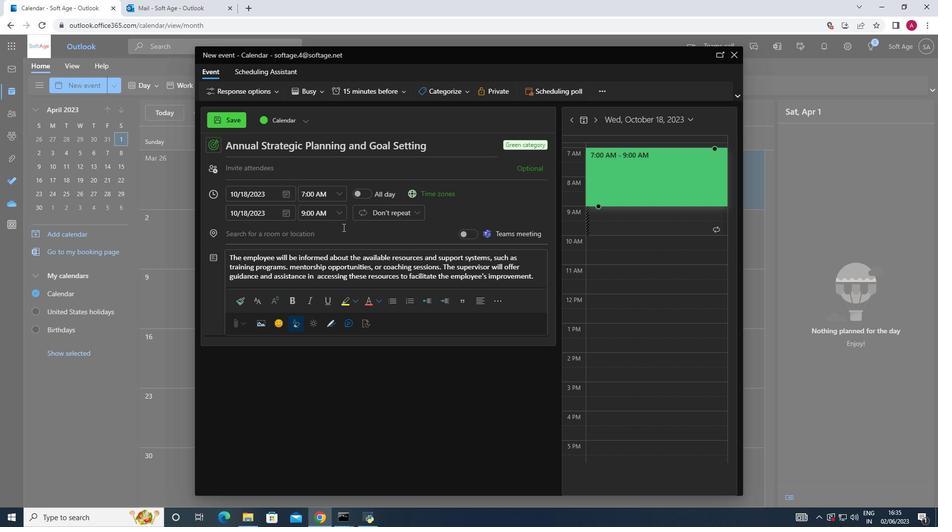 
Action: Mouse pressed left at (320, 231)
Screenshot: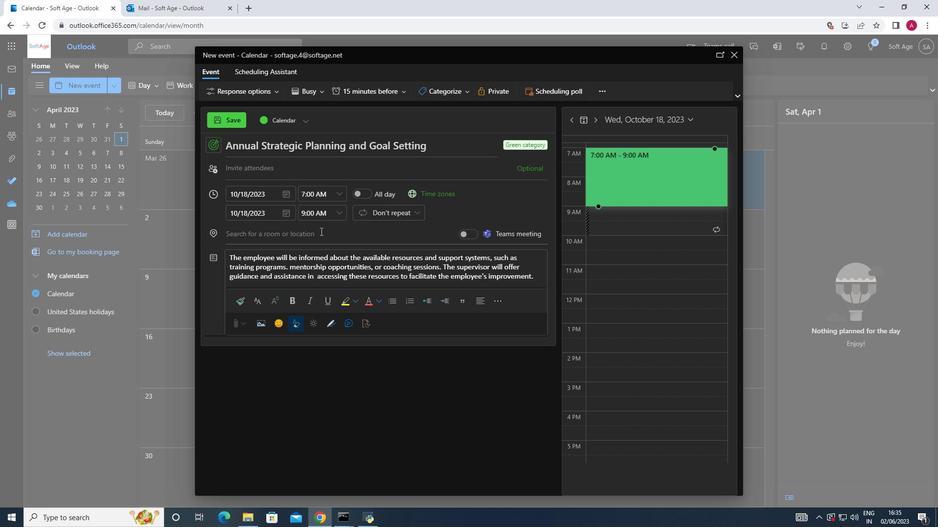 
Action: Mouse moved to (318, 232)
Screenshot: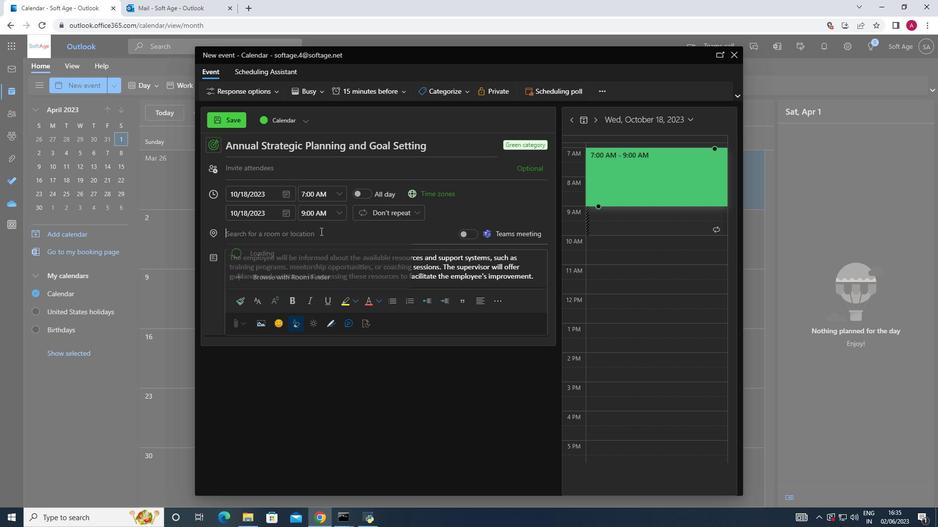
Action: Key pressed <Key.shift>Havana,<Key.shift>Cuba
Screenshot: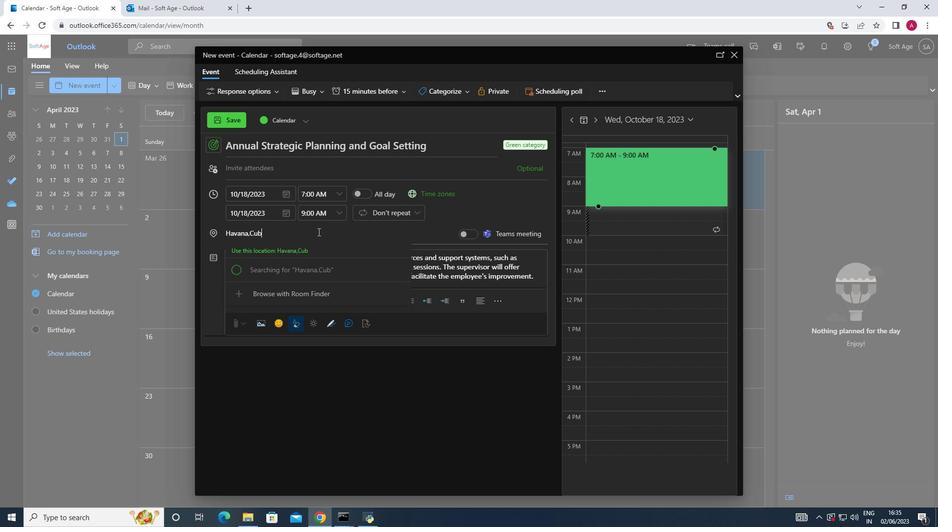 
Action: Mouse moved to (296, 252)
Screenshot: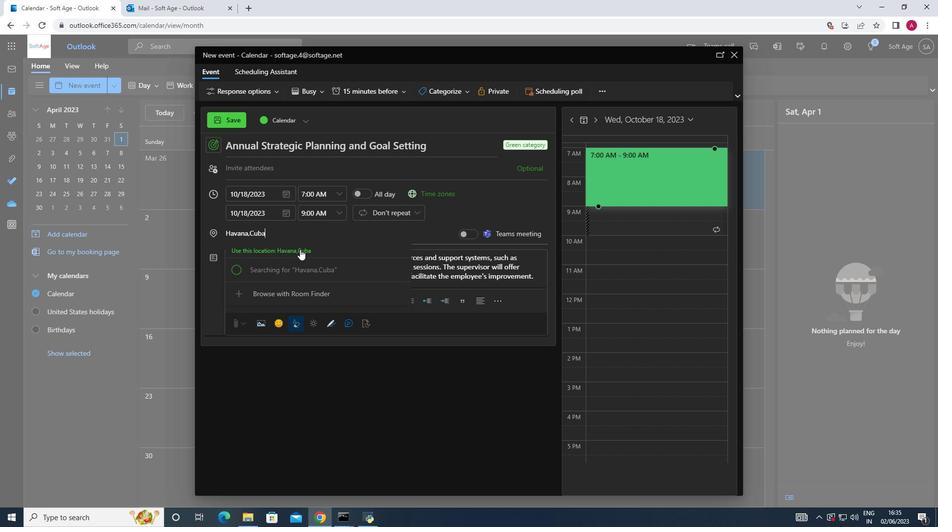 
Action: Mouse pressed left at (296, 252)
Screenshot: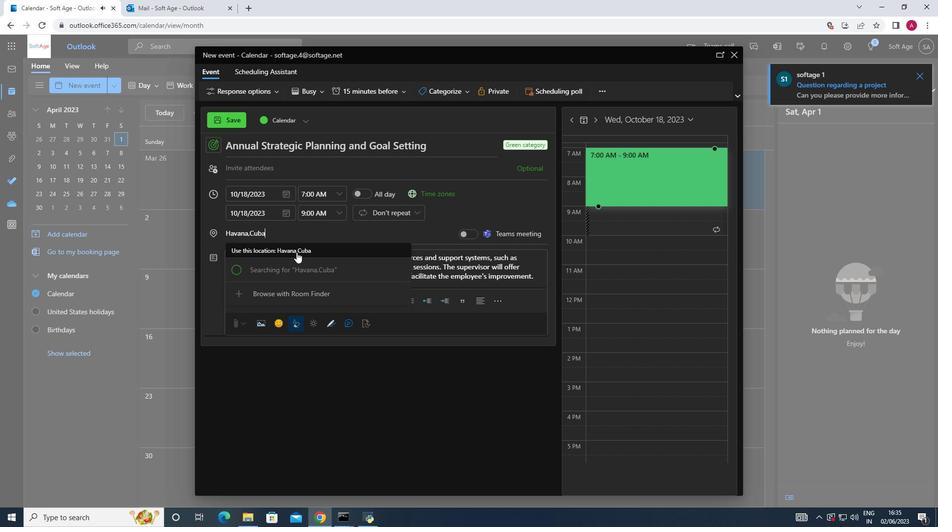 
Action: Mouse moved to (291, 167)
Screenshot: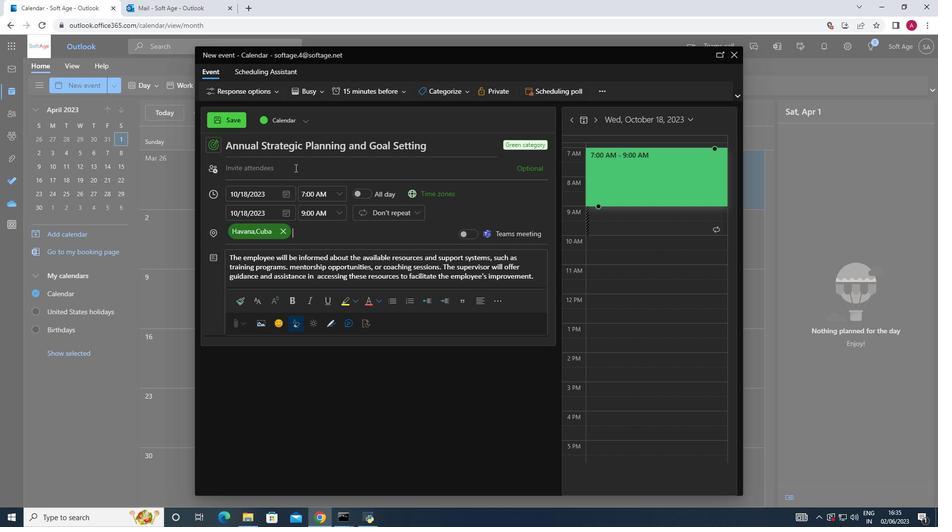 
Action: Mouse pressed left at (291, 167)
Screenshot: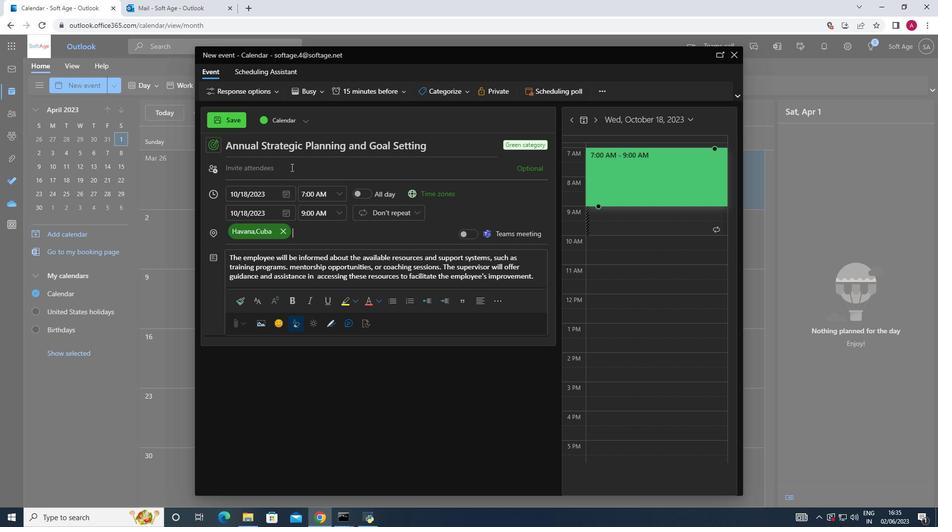 
Action: Mouse moved to (286, 168)
Screenshot: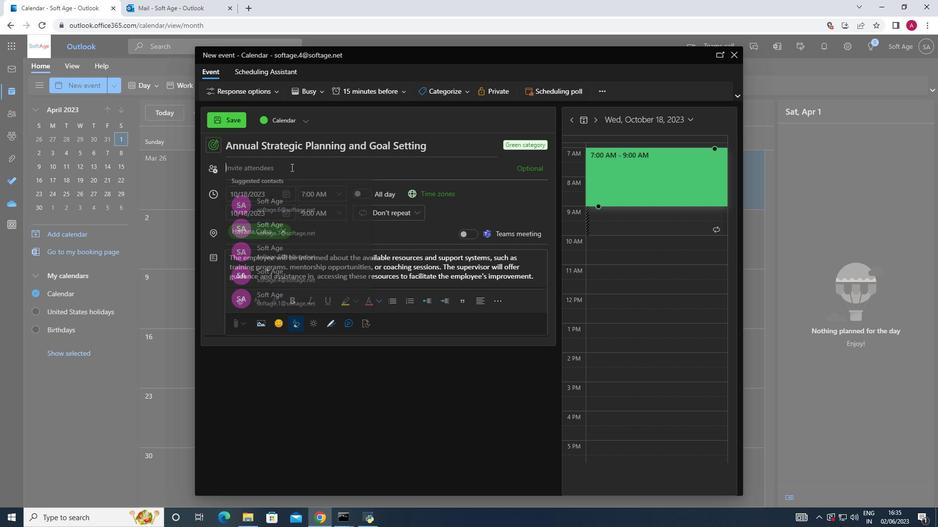 
Action: Key pressed softage.3<Key.shift>@
Screenshot: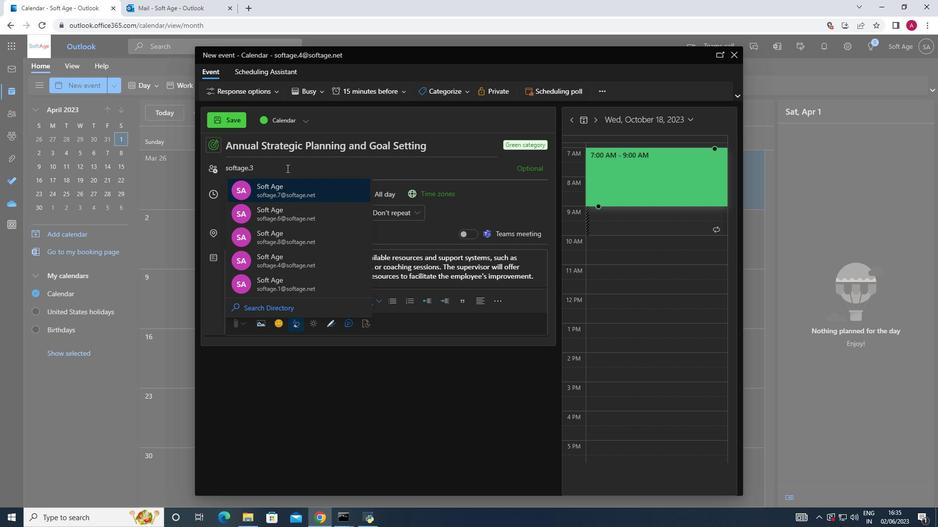 
Action: Mouse moved to (279, 193)
Screenshot: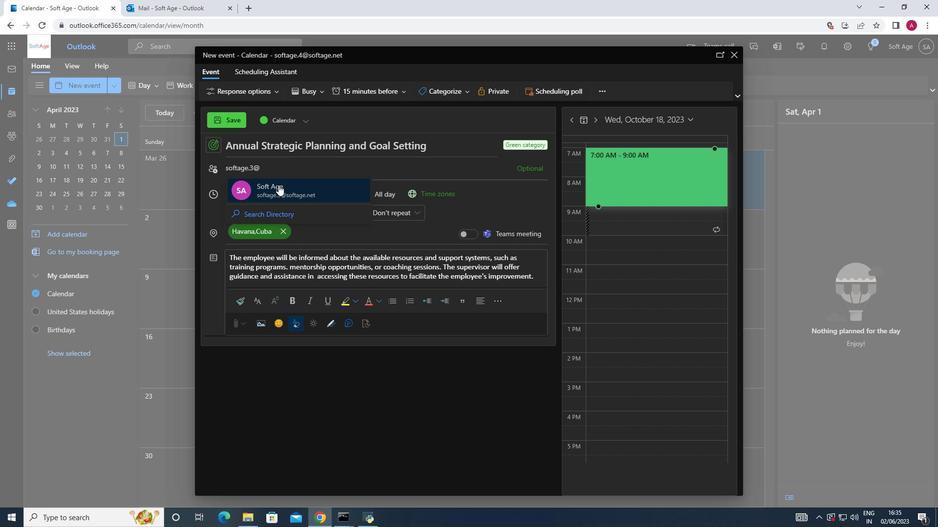 
Action: Mouse pressed left at (279, 193)
Screenshot: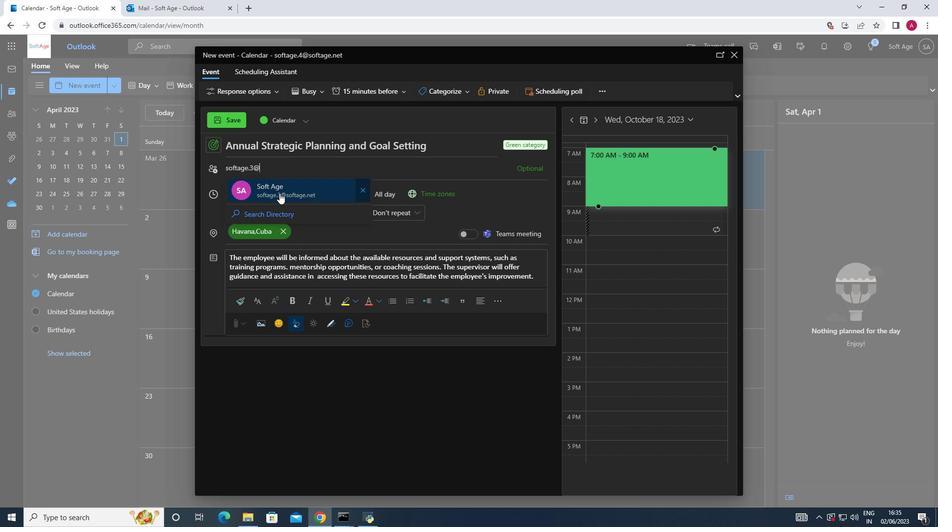 
Action: Mouse moved to (272, 169)
Screenshot: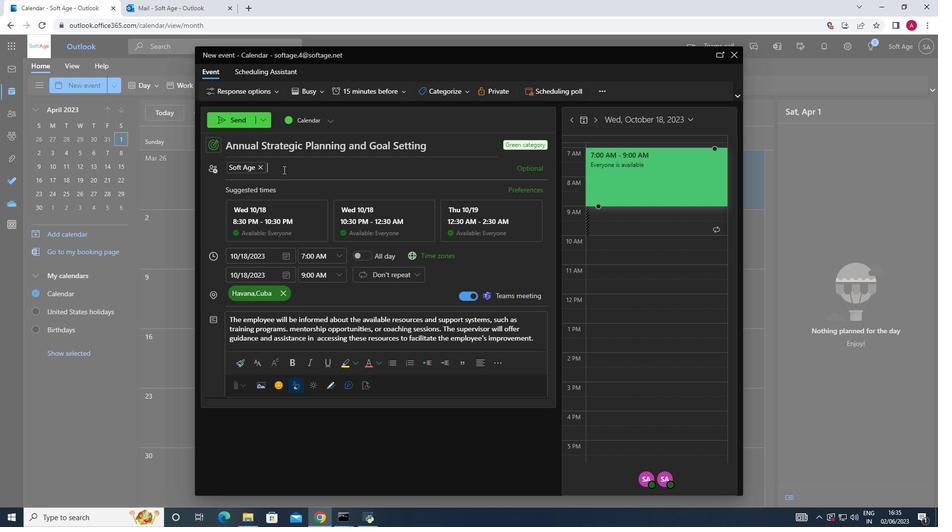 
Action: Key pressed softage.5<Key.shift>@
Screenshot: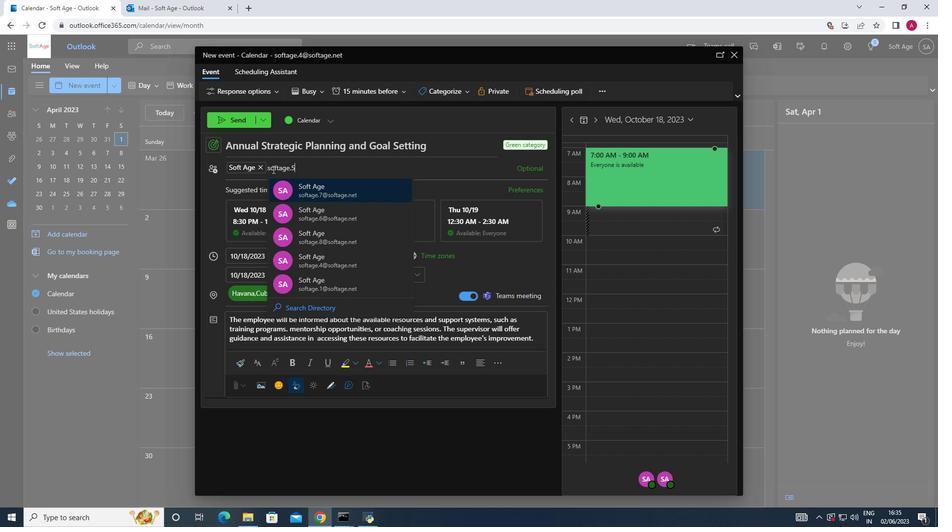 
Action: Mouse moved to (318, 196)
Screenshot: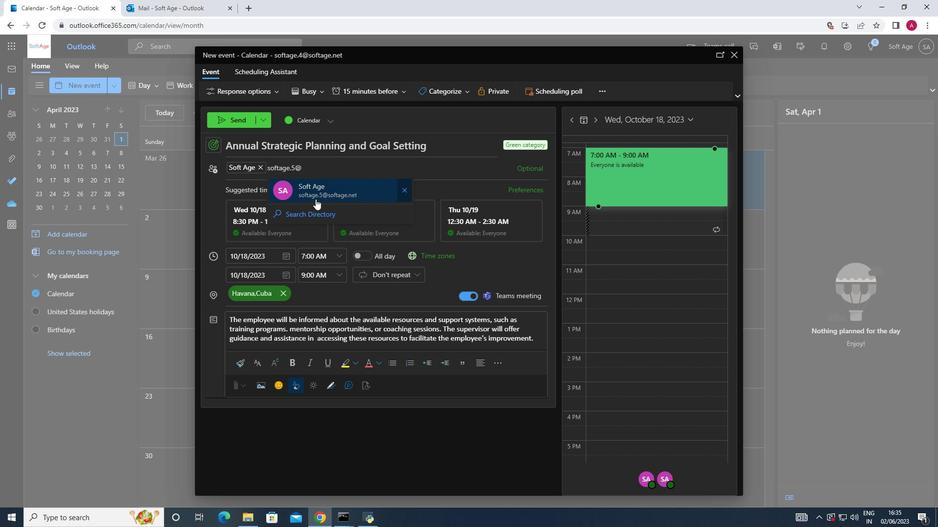 
Action: Mouse pressed left at (318, 196)
Screenshot: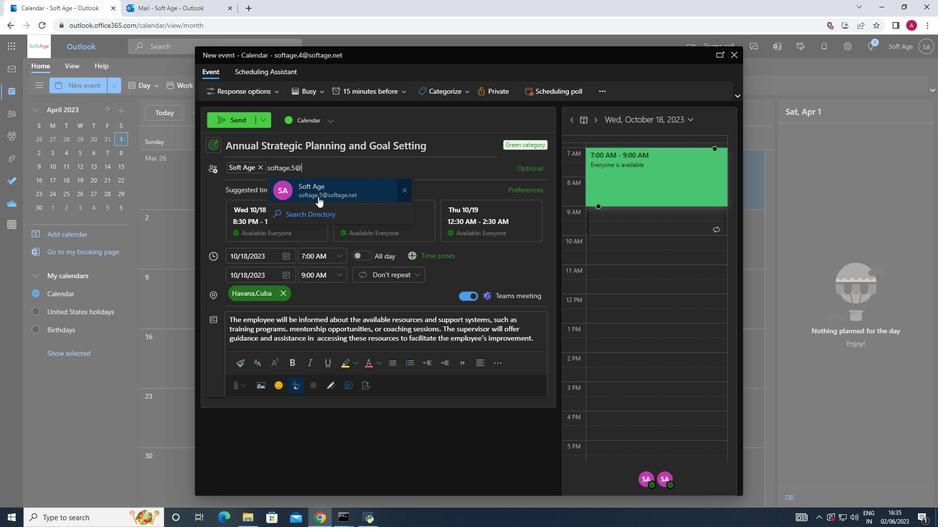 
Action: Mouse moved to (401, 90)
Screenshot: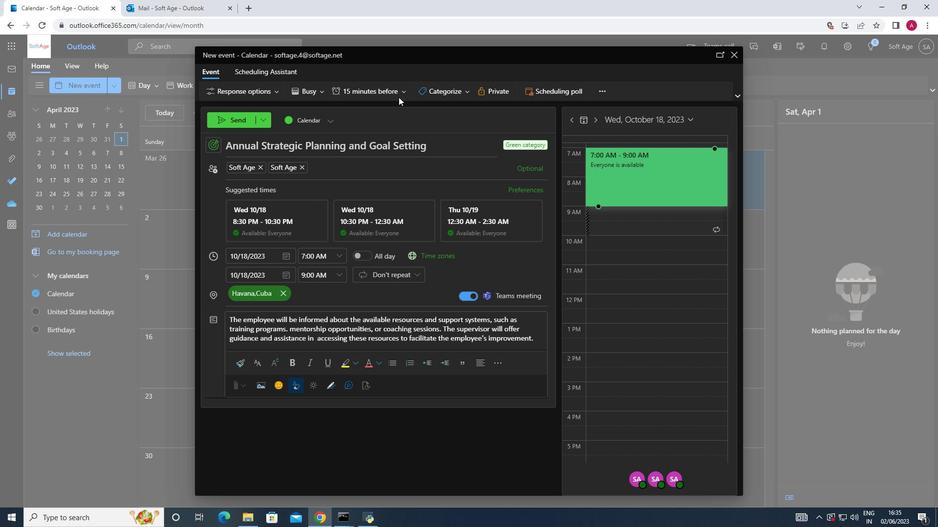 
Action: Mouse pressed left at (401, 90)
Screenshot: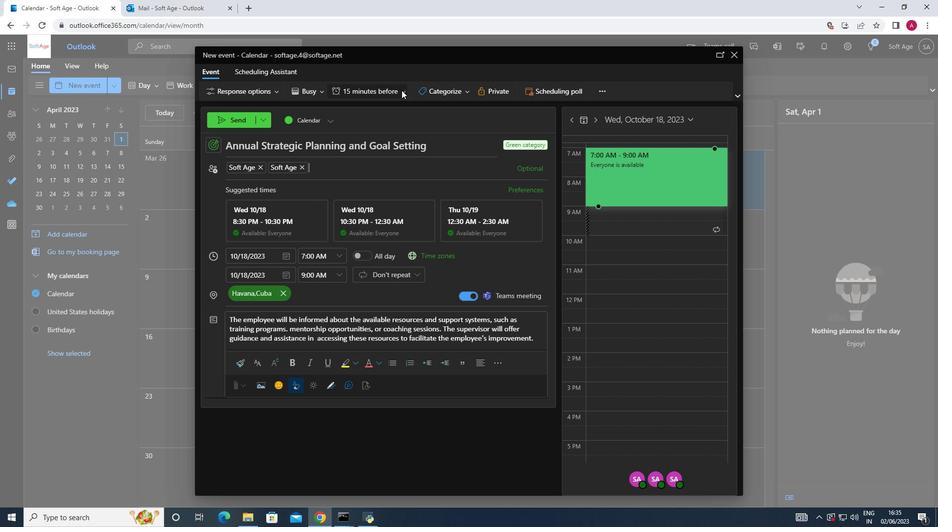 
Action: Mouse moved to (387, 230)
Screenshot: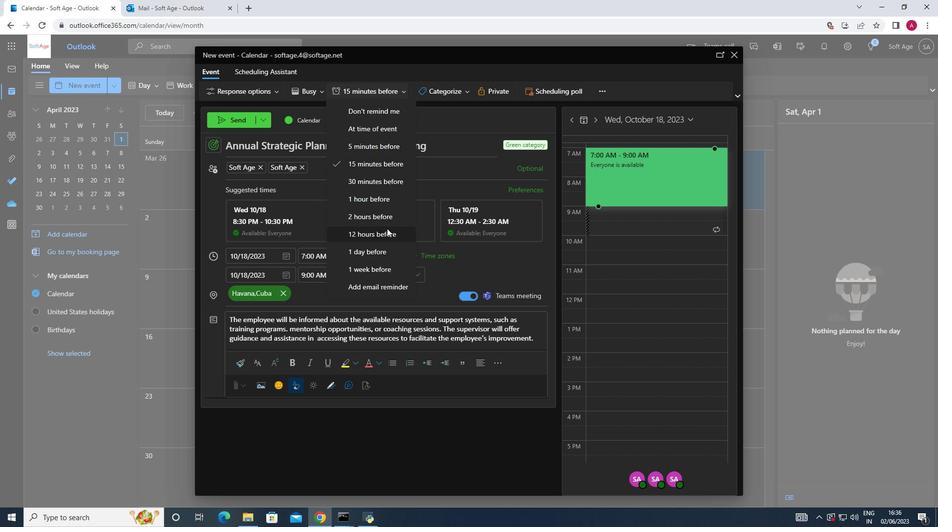 
Action: Mouse pressed left at (387, 230)
Screenshot: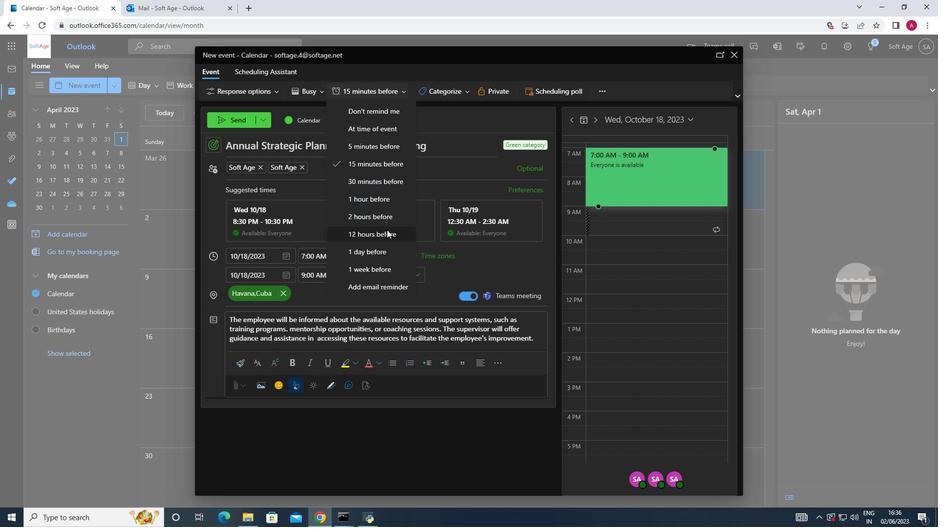 
Action: Mouse moved to (231, 122)
Screenshot: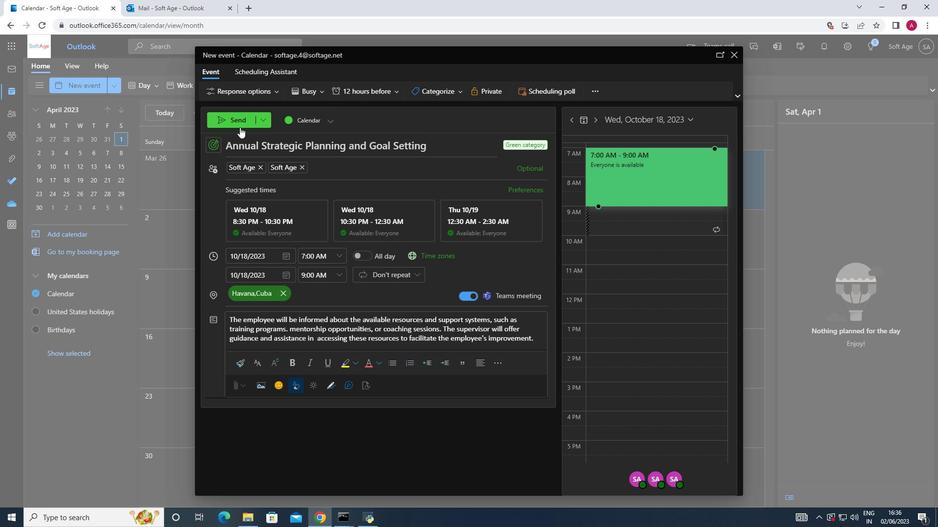 
Action: Mouse pressed left at (231, 122)
Screenshot: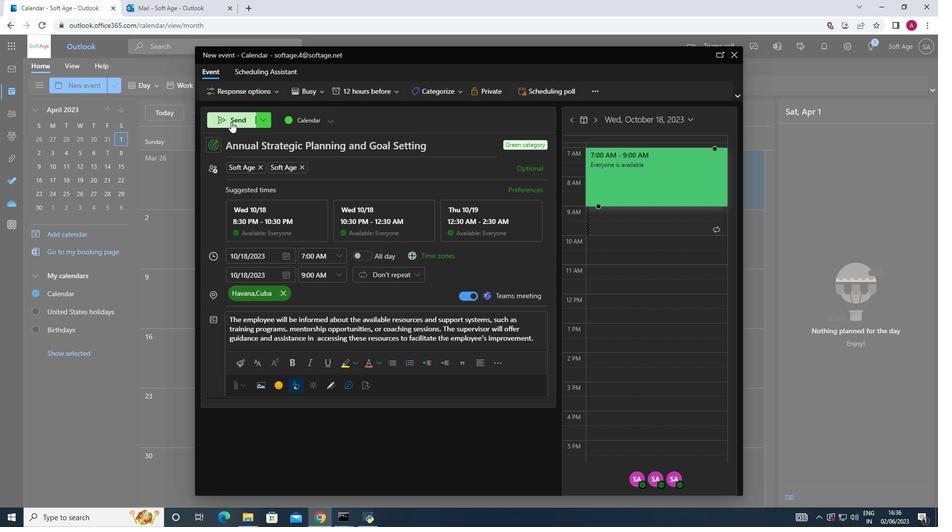 
Action: Mouse pressed left at (231, 122)
Screenshot: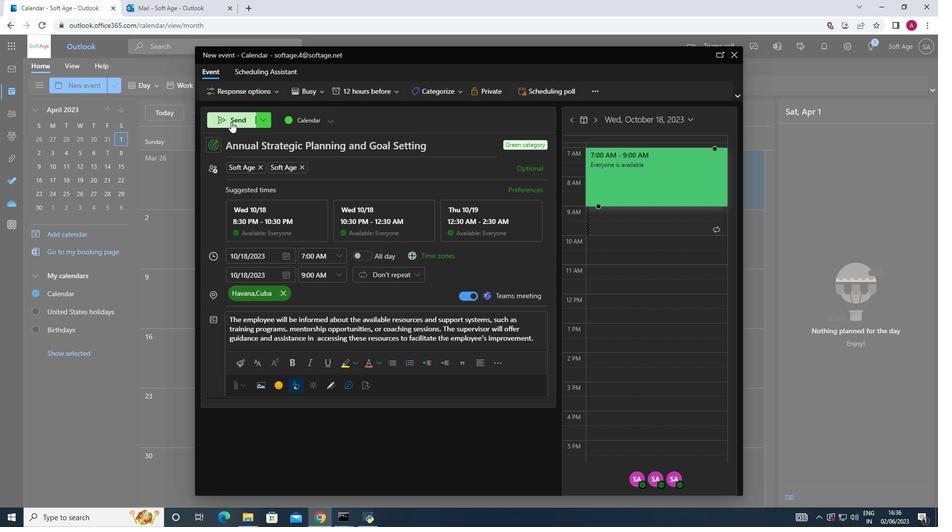 
